 Task: Create a due date automation trigger when advanced on, on the monday after a card is due add dates starting in 1 working days at 11:00 AM.
Action: Mouse moved to (894, 255)
Screenshot: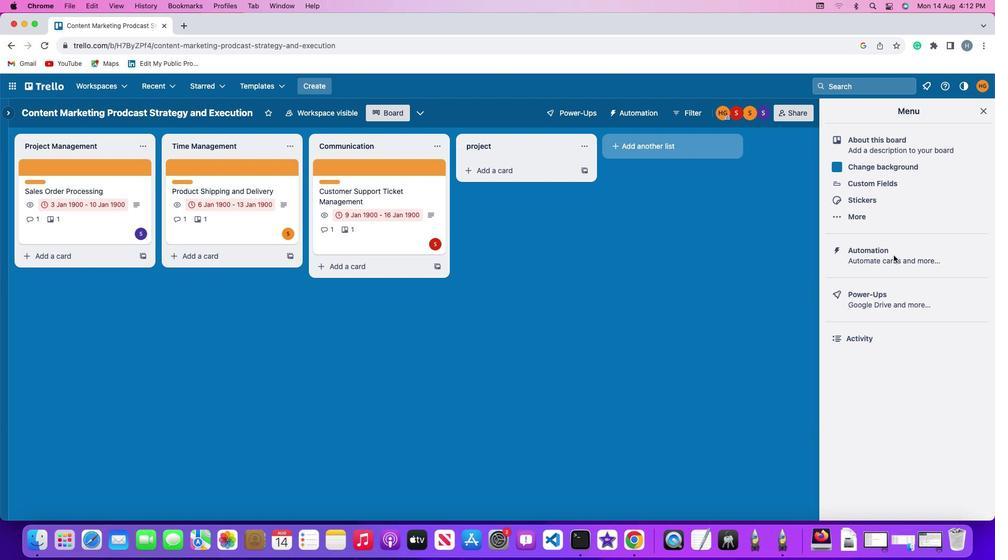
Action: Mouse pressed left at (894, 255)
Screenshot: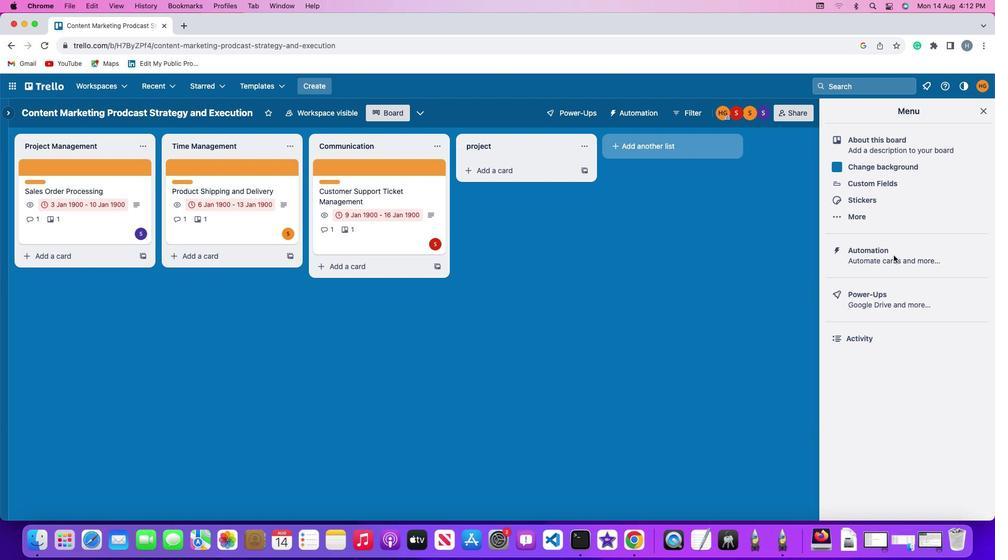 
Action: Mouse pressed left at (894, 255)
Screenshot: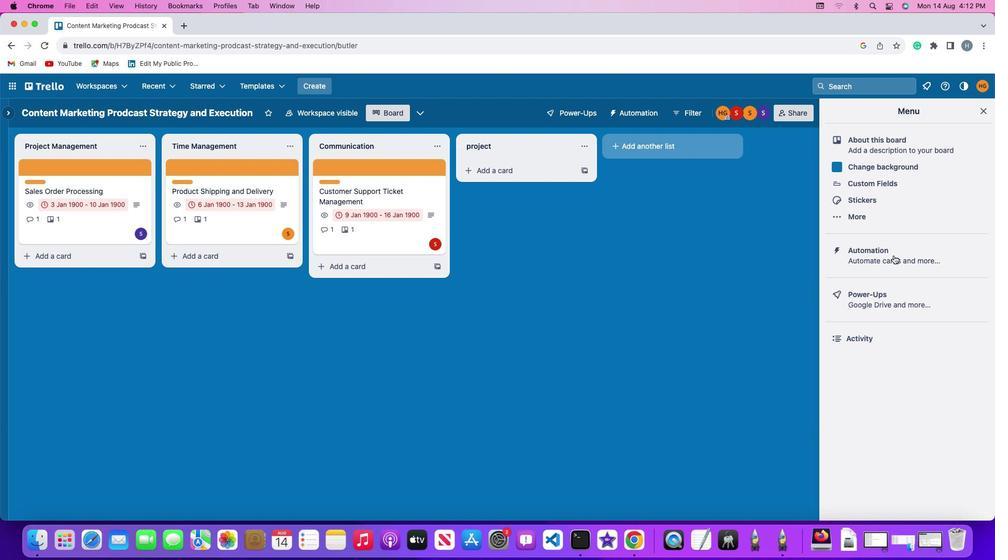 
Action: Mouse moved to (63, 247)
Screenshot: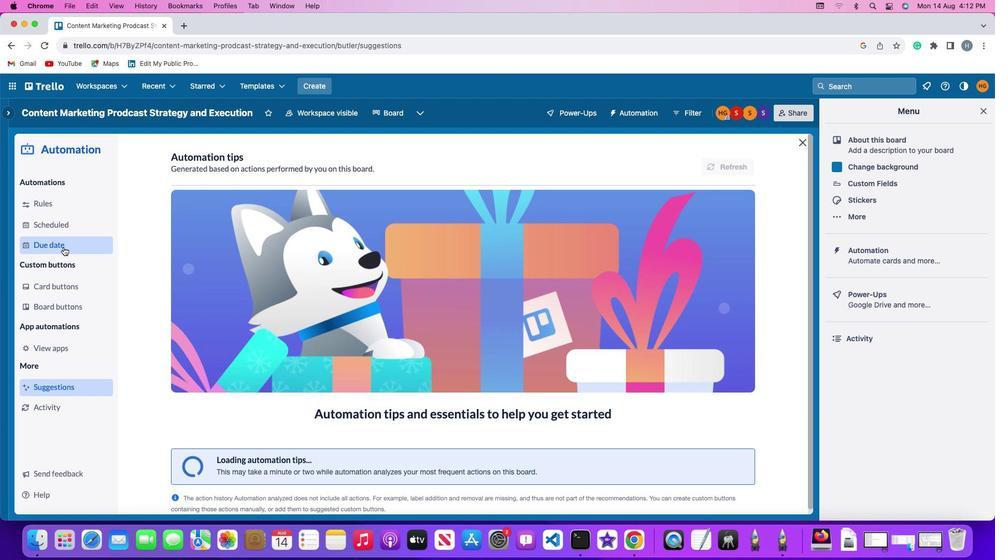 
Action: Mouse pressed left at (63, 247)
Screenshot: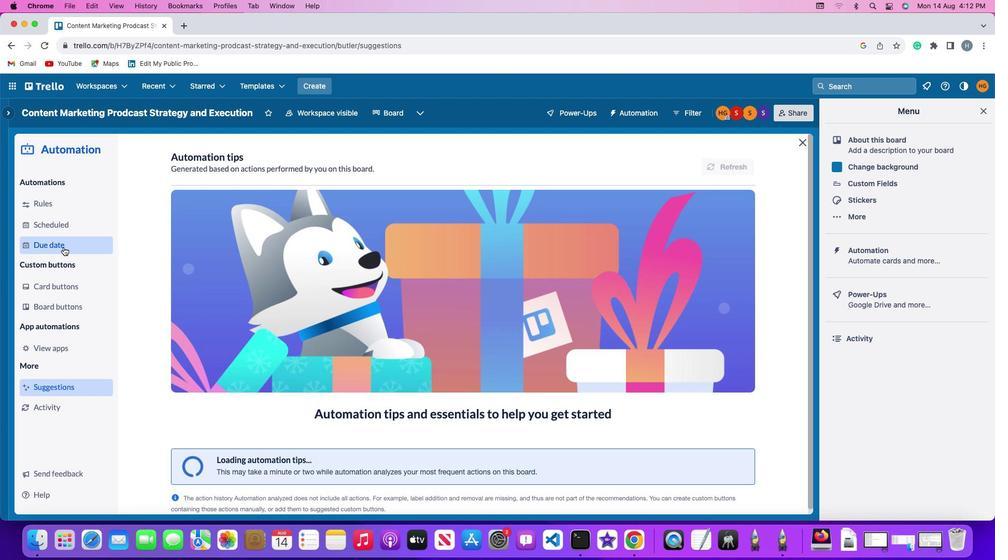 
Action: Mouse moved to (676, 159)
Screenshot: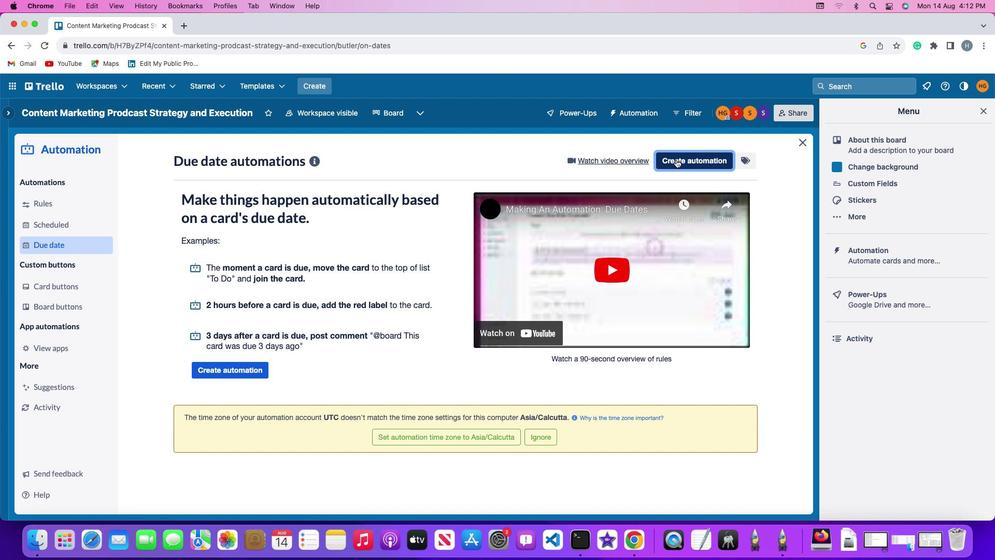 
Action: Mouse pressed left at (676, 159)
Screenshot: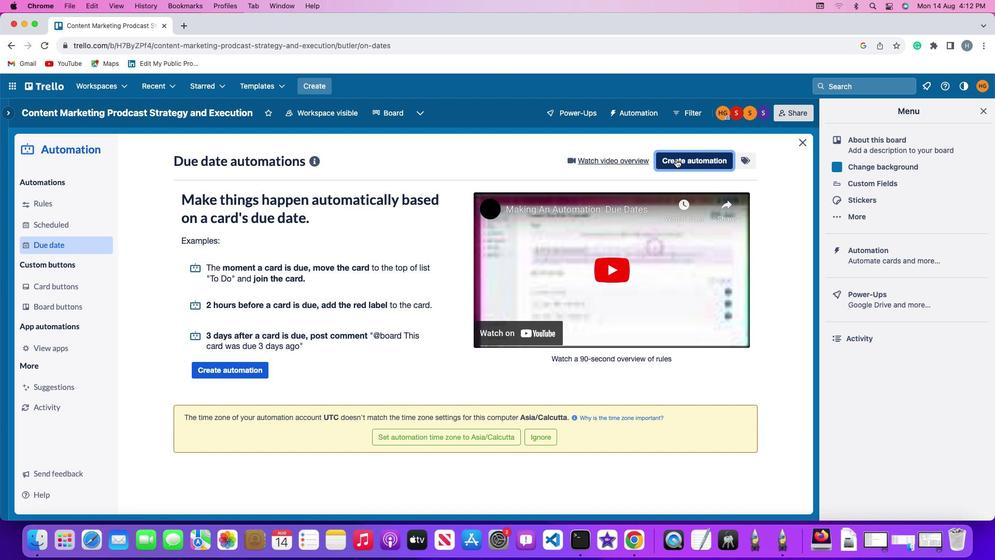
Action: Mouse moved to (376, 258)
Screenshot: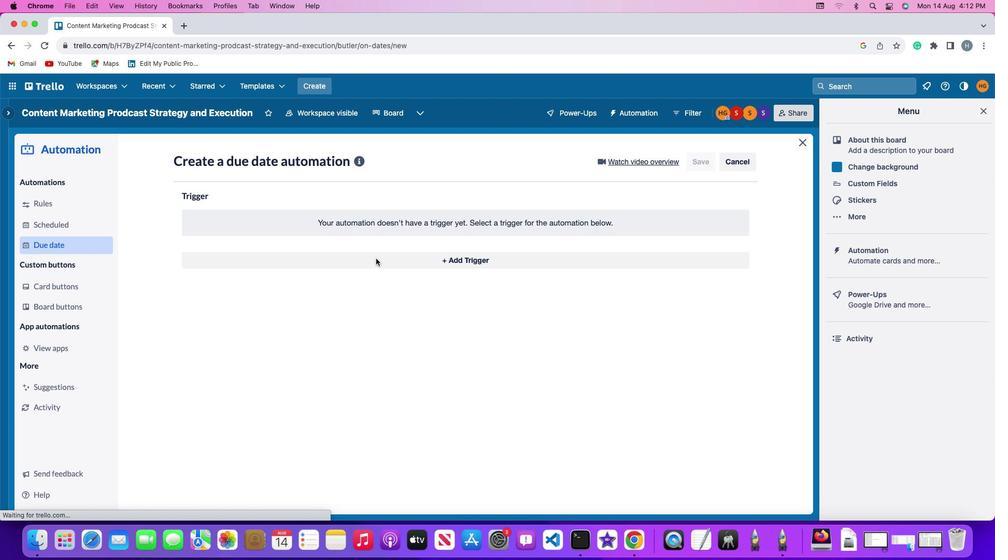 
Action: Mouse pressed left at (376, 258)
Screenshot: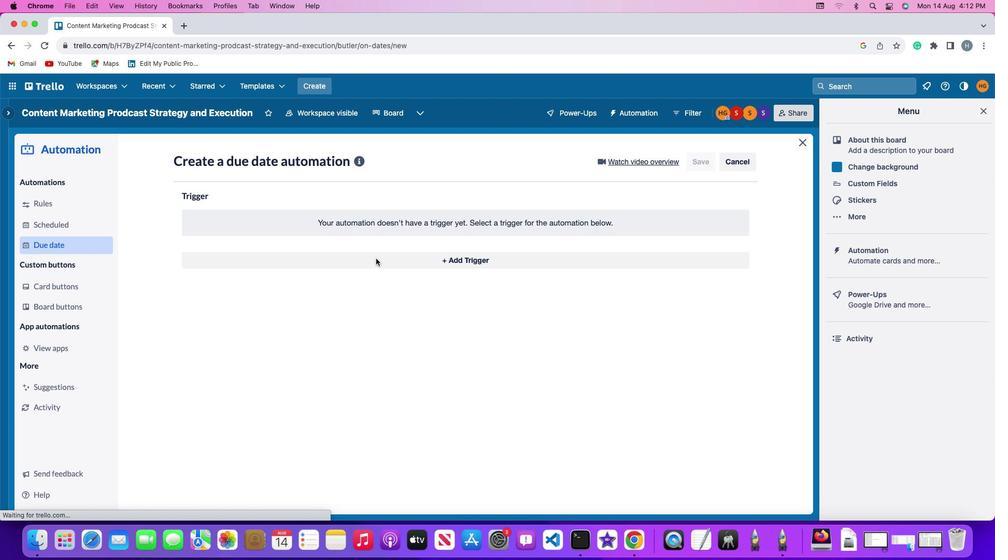 
Action: Mouse moved to (225, 445)
Screenshot: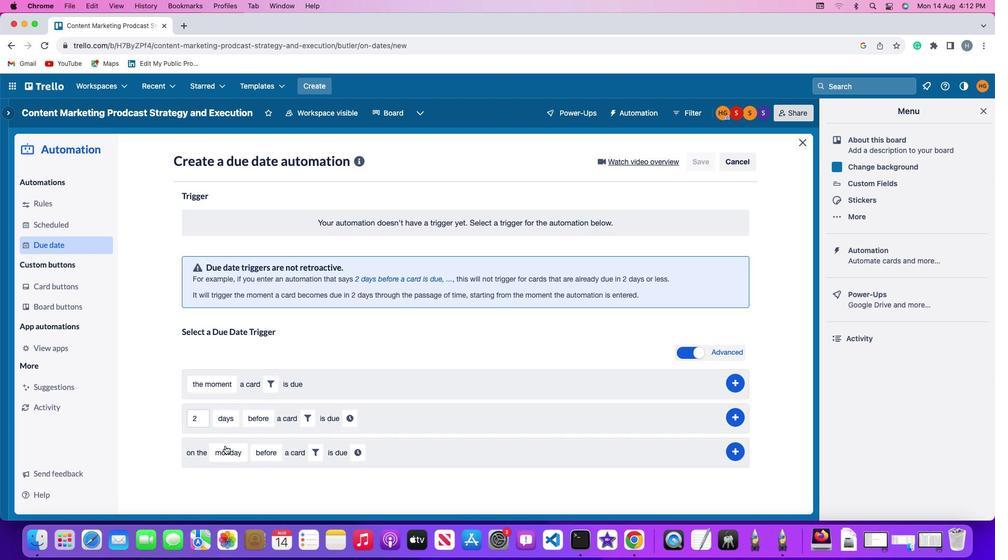 
Action: Mouse pressed left at (225, 445)
Screenshot: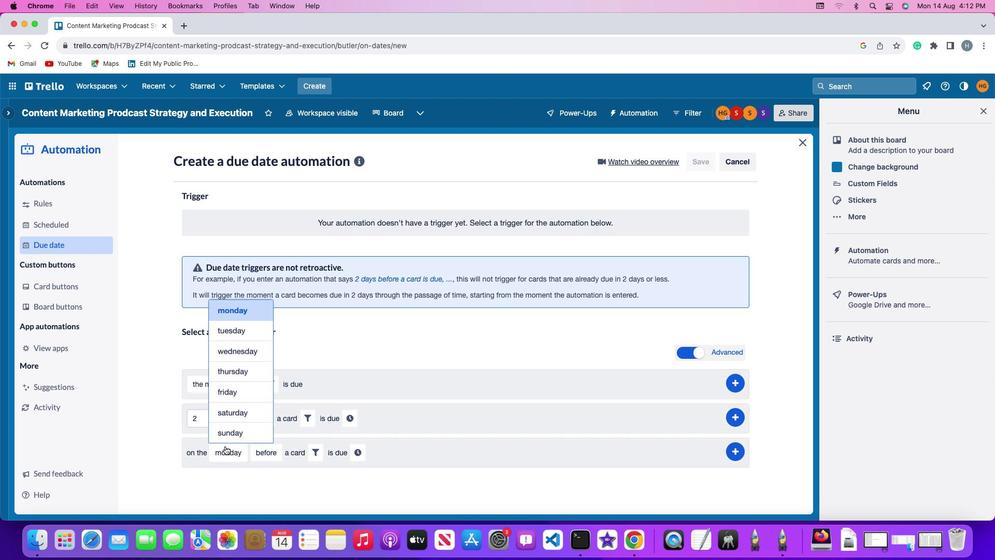
Action: Mouse moved to (247, 310)
Screenshot: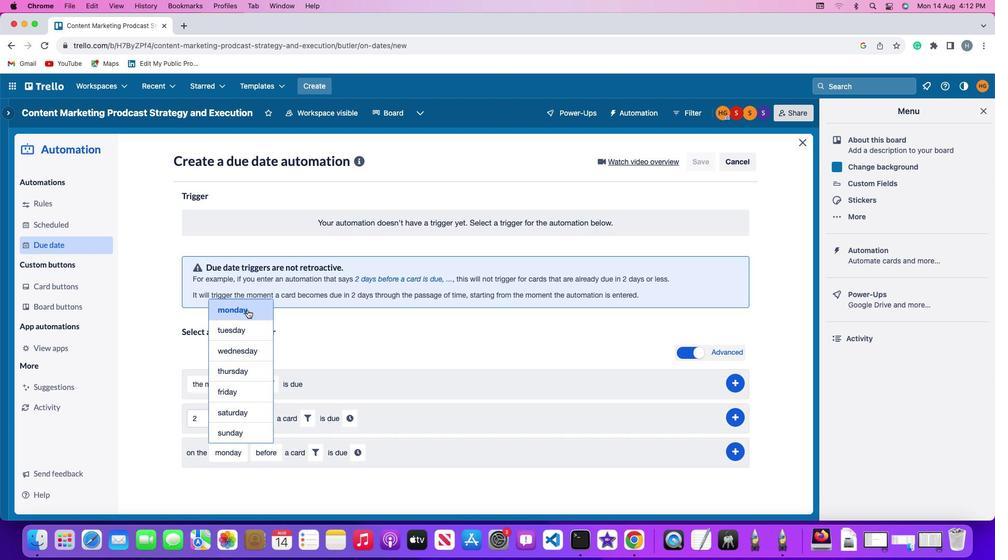 
Action: Mouse pressed left at (247, 310)
Screenshot: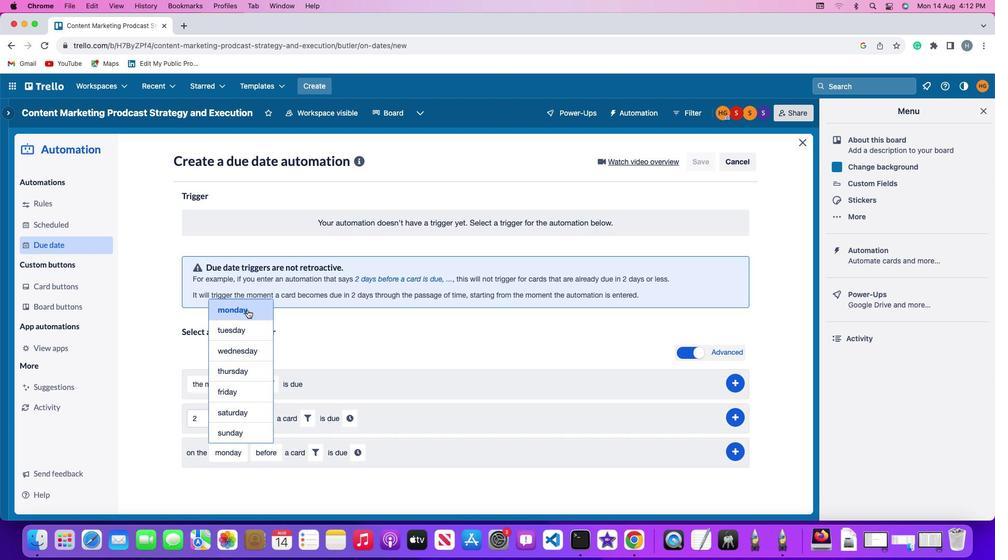 
Action: Mouse moved to (262, 445)
Screenshot: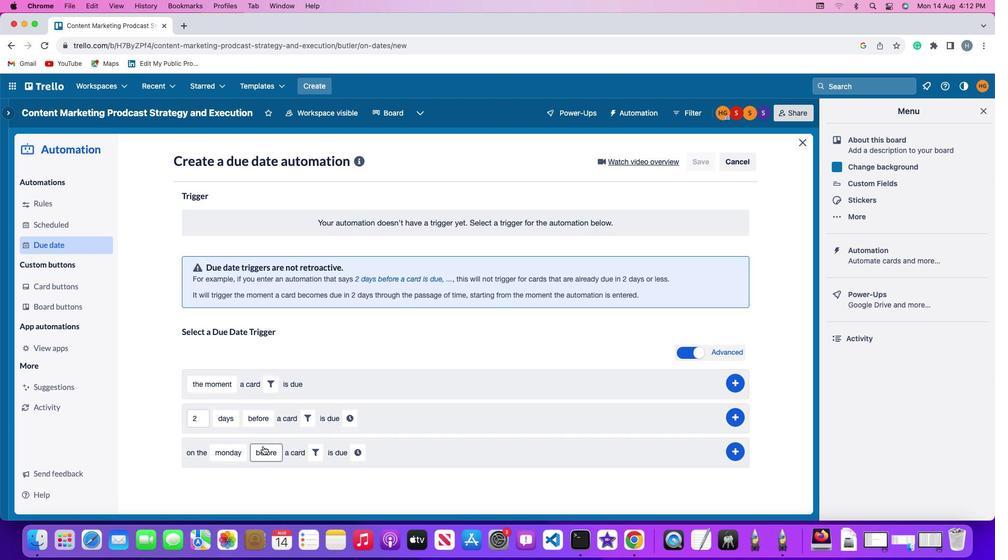 
Action: Mouse pressed left at (262, 445)
Screenshot: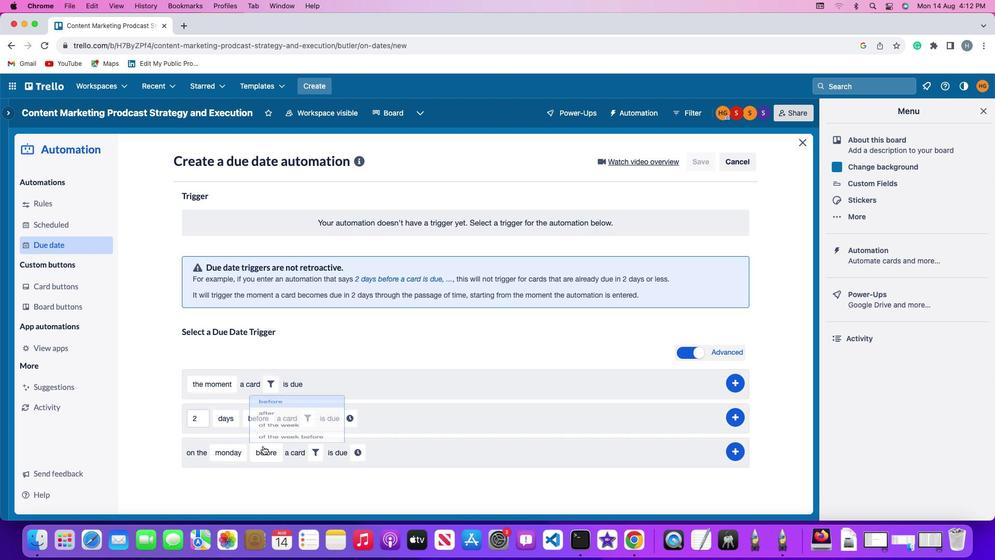 
Action: Mouse moved to (273, 389)
Screenshot: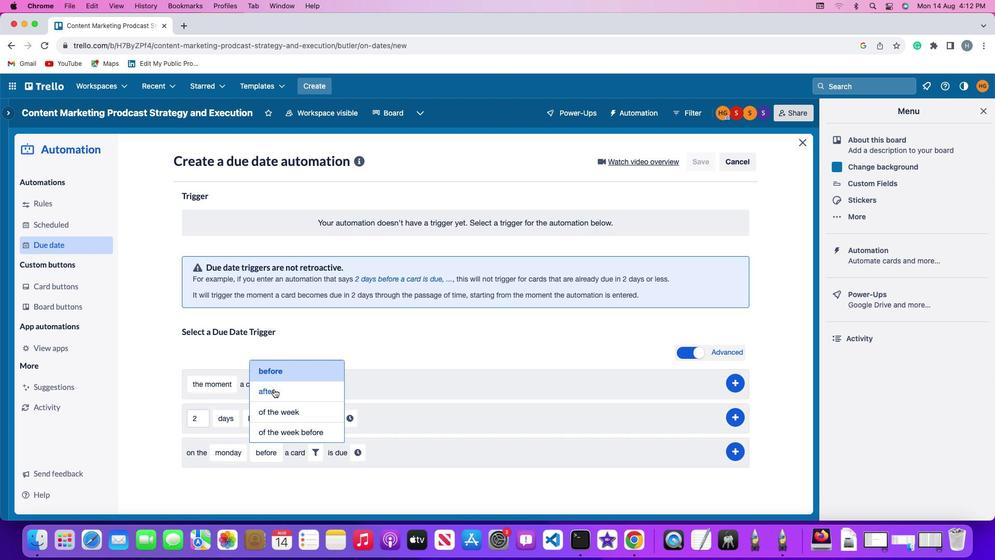 
Action: Mouse pressed left at (273, 389)
Screenshot: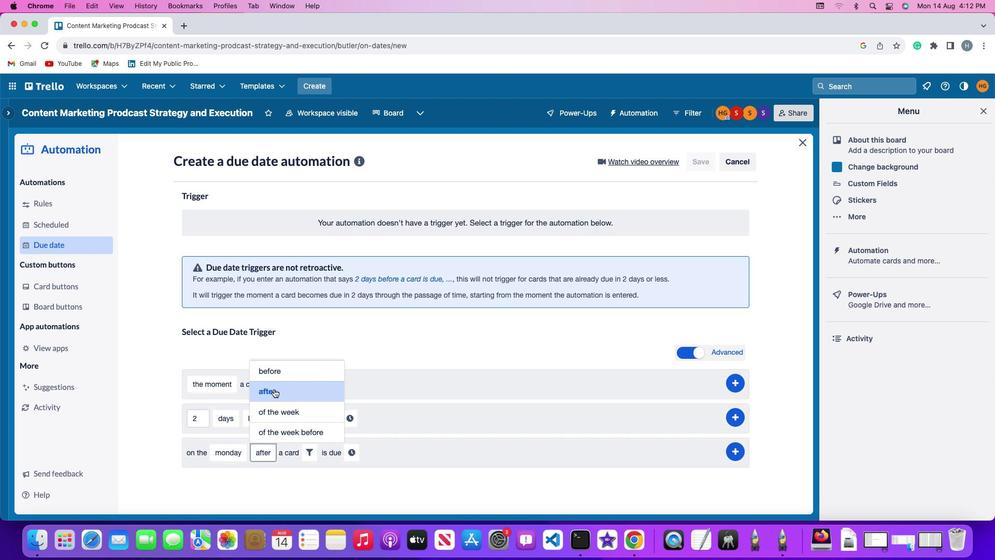 
Action: Mouse moved to (305, 445)
Screenshot: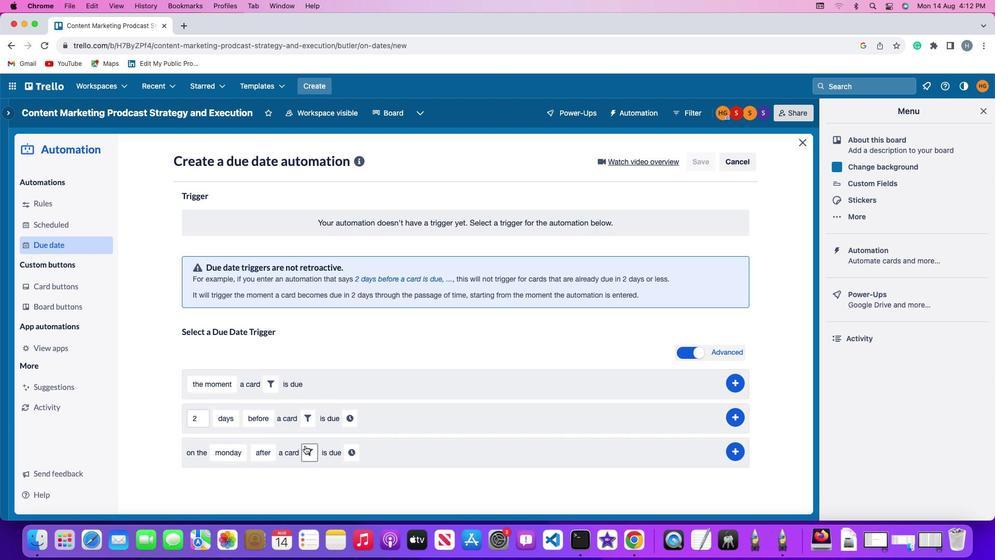 
Action: Mouse pressed left at (305, 445)
Screenshot: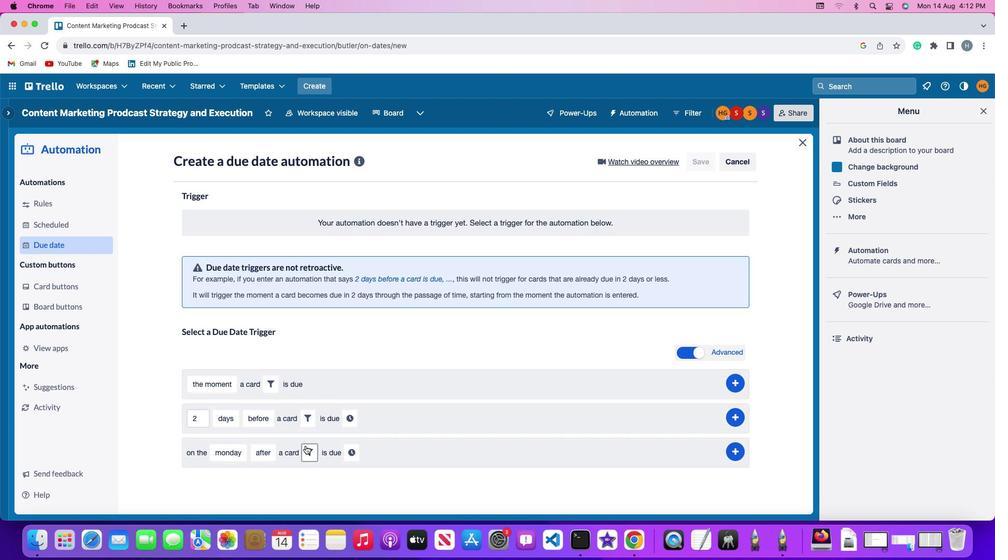 
Action: Mouse moved to (364, 484)
Screenshot: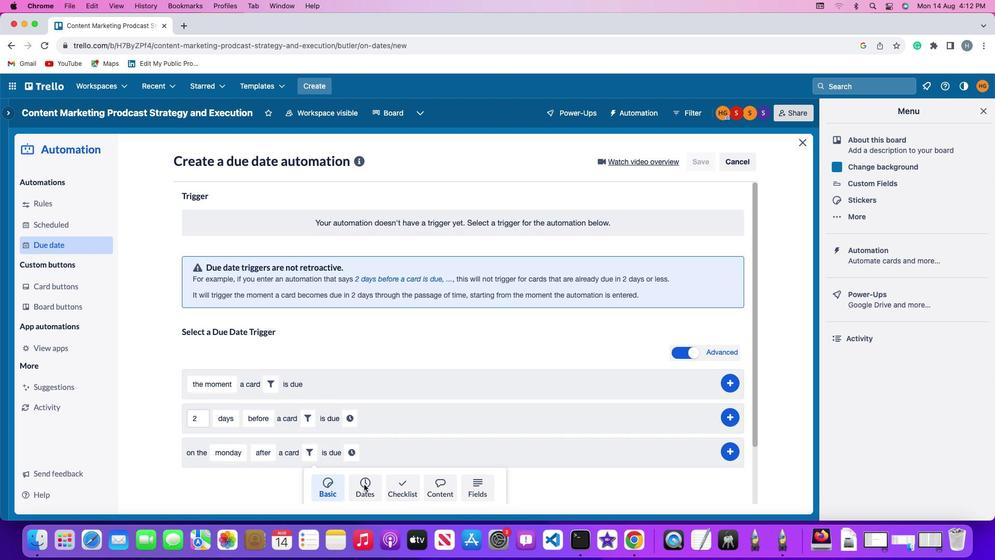 
Action: Mouse pressed left at (364, 484)
Screenshot: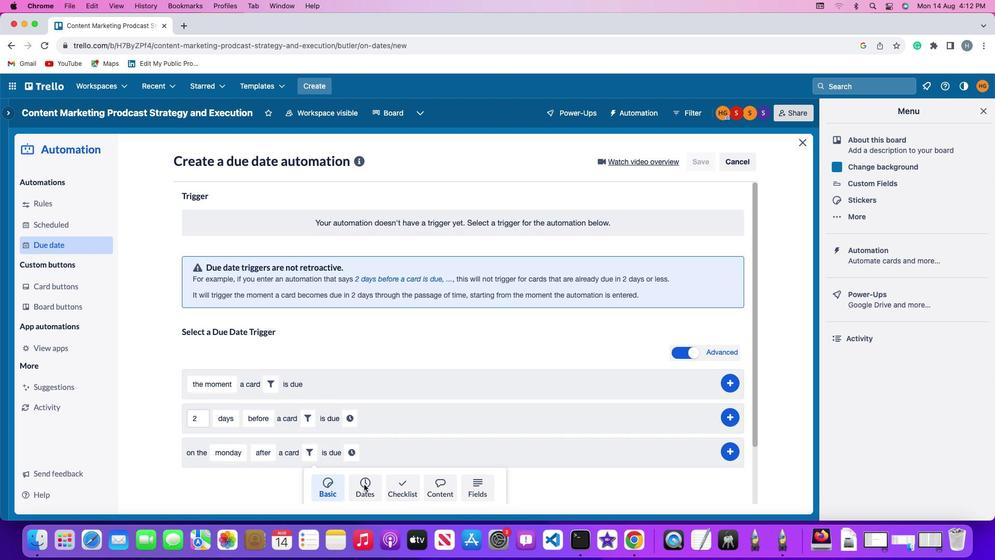 
Action: Mouse moved to (276, 486)
Screenshot: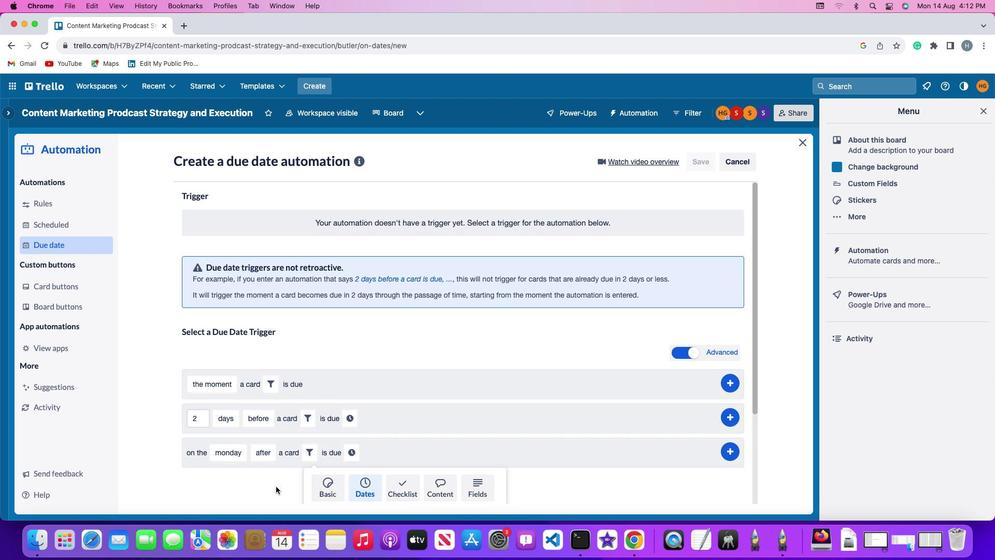 
Action: Mouse scrolled (276, 486) with delta (0, 0)
Screenshot: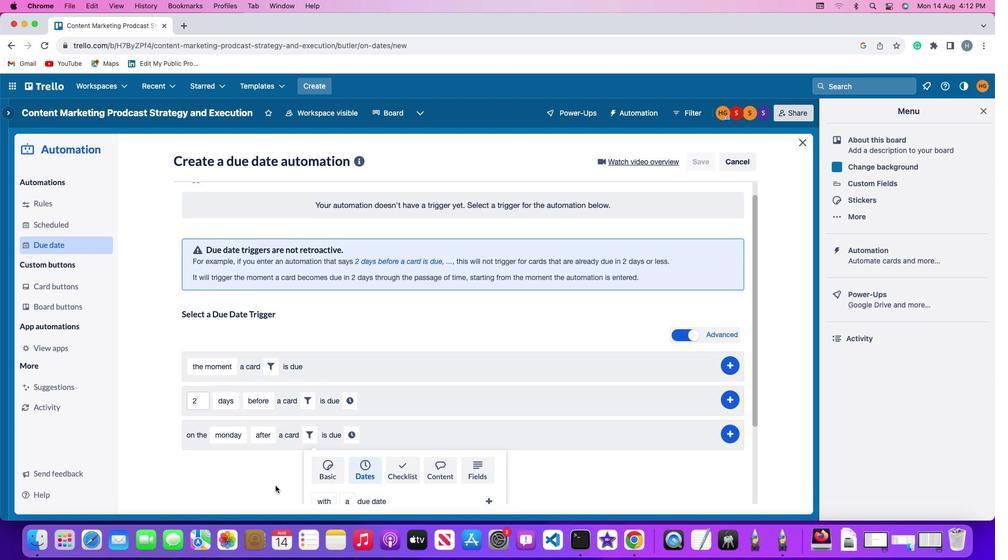
Action: Mouse scrolled (276, 486) with delta (0, 0)
Screenshot: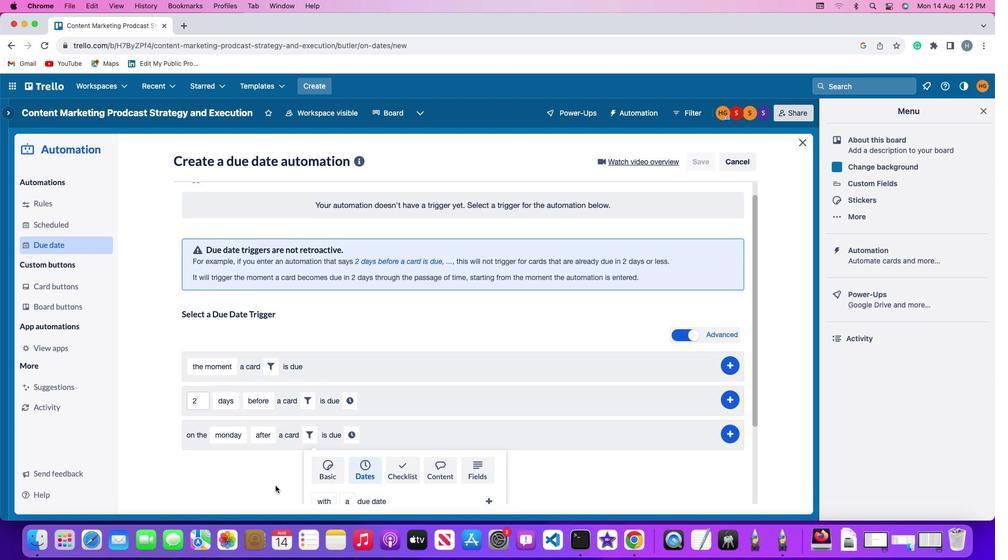 
Action: Mouse scrolled (276, 486) with delta (0, -2)
Screenshot: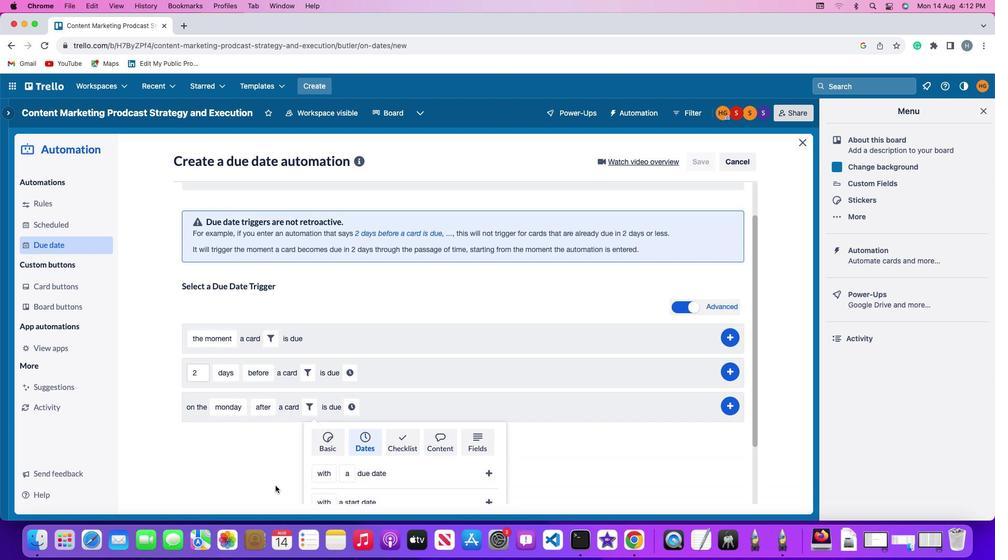 
Action: Mouse scrolled (276, 486) with delta (0, -2)
Screenshot: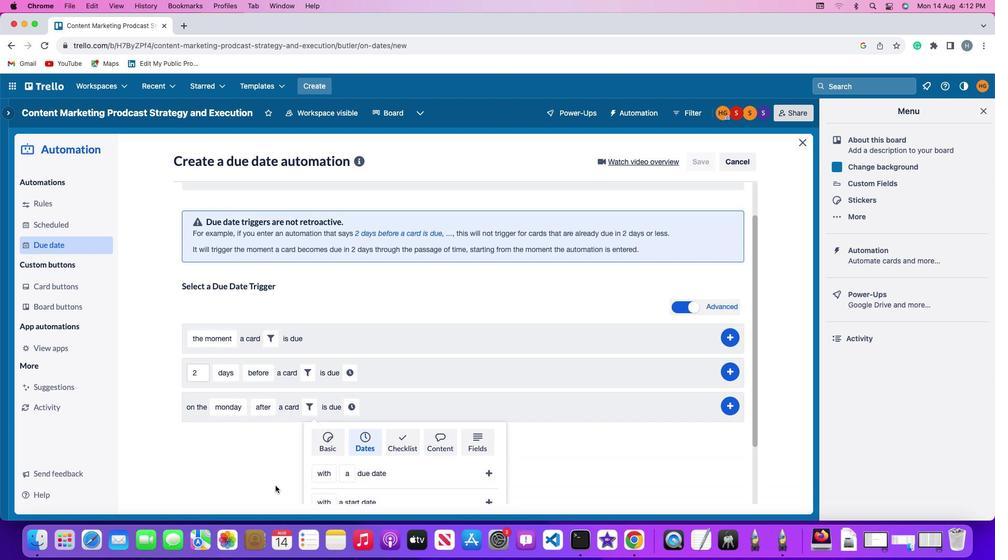 
Action: Mouse moved to (275, 485)
Screenshot: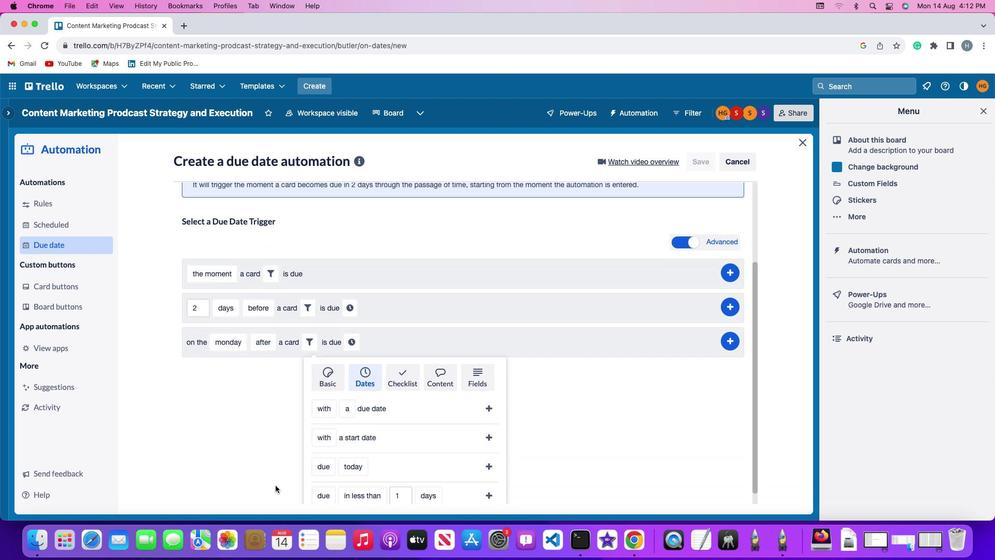 
Action: Mouse scrolled (275, 485) with delta (0, 0)
Screenshot: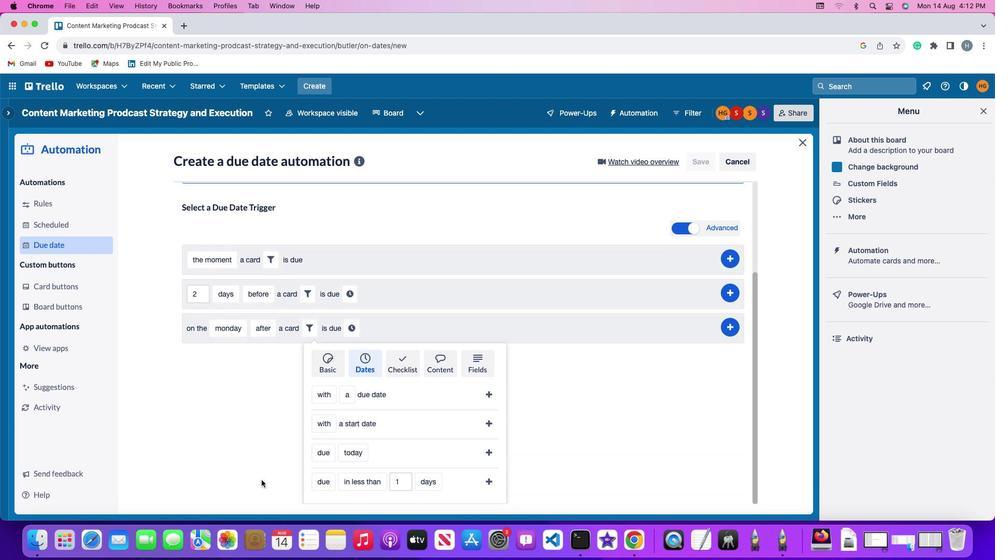 
Action: Mouse scrolled (275, 485) with delta (0, 0)
Screenshot: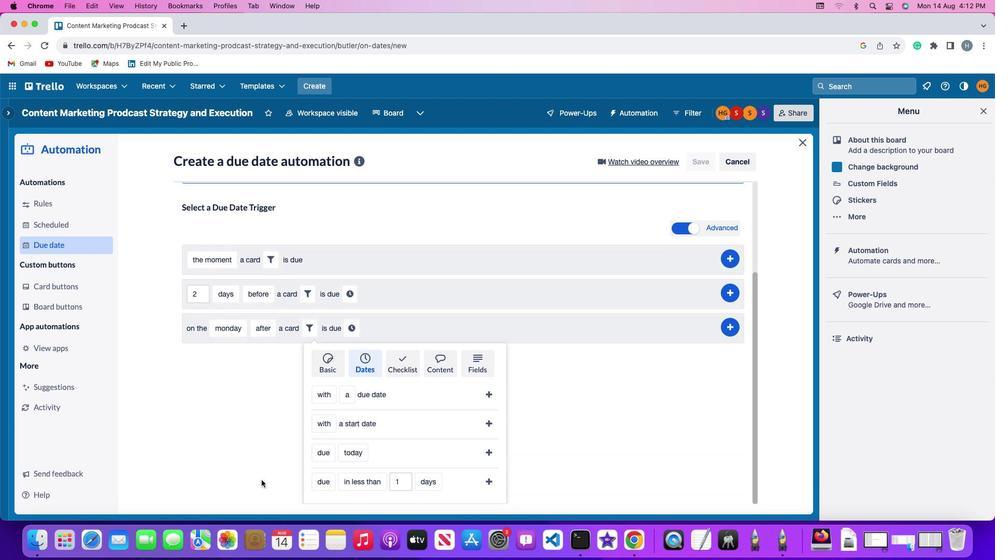 
Action: Mouse scrolled (275, 485) with delta (0, -2)
Screenshot: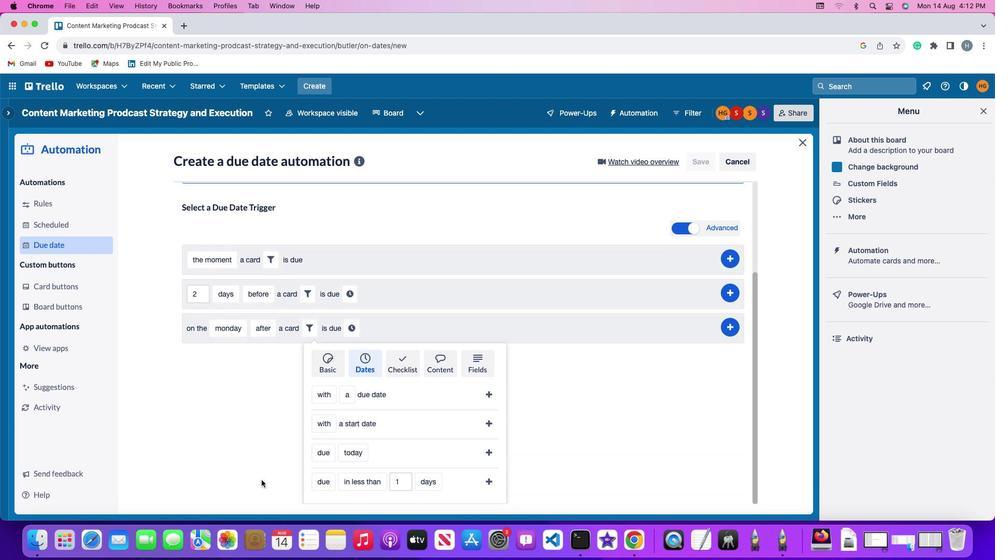 
Action: Mouse scrolled (275, 485) with delta (0, -2)
Screenshot: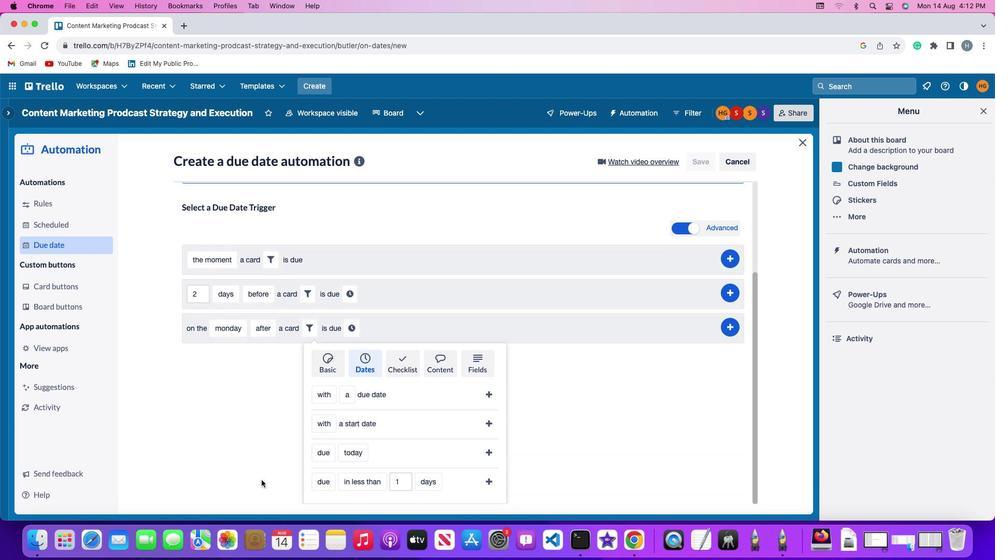 
Action: Mouse scrolled (275, 485) with delta (0, -3)
Screenshot: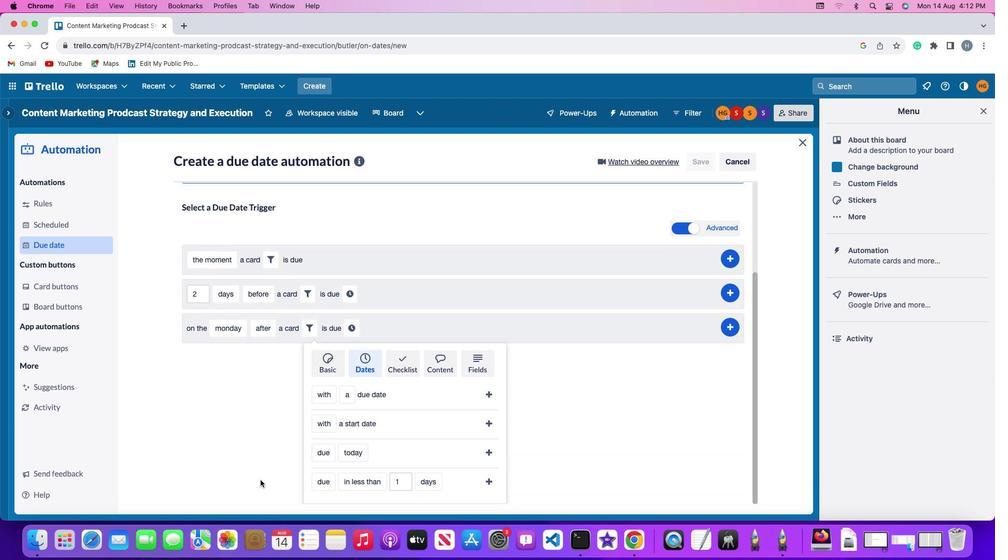 
Action: Mouse moved to (274, 485)
Screenshot: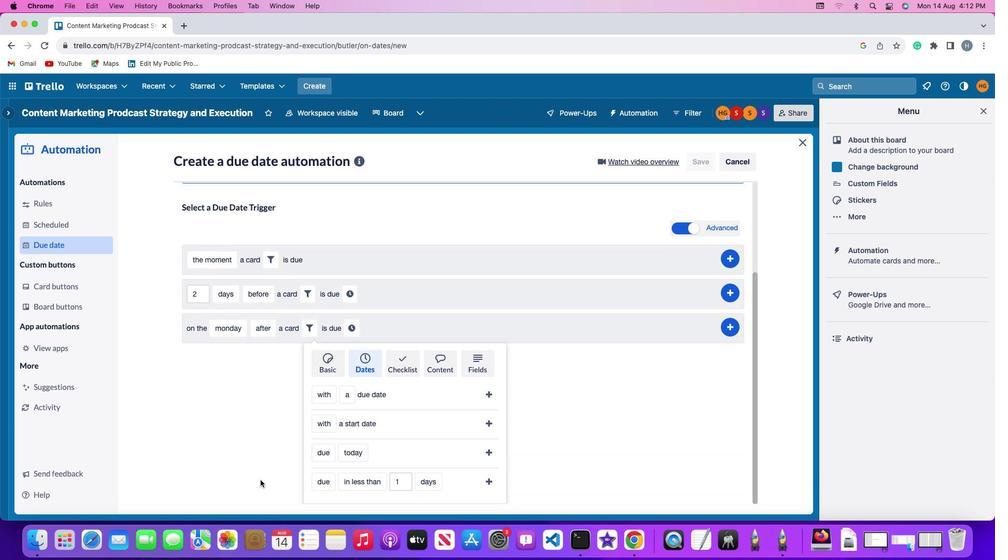 
Action: Mouse scrolled (274, 485) with delta (0, -3)
Screenshot: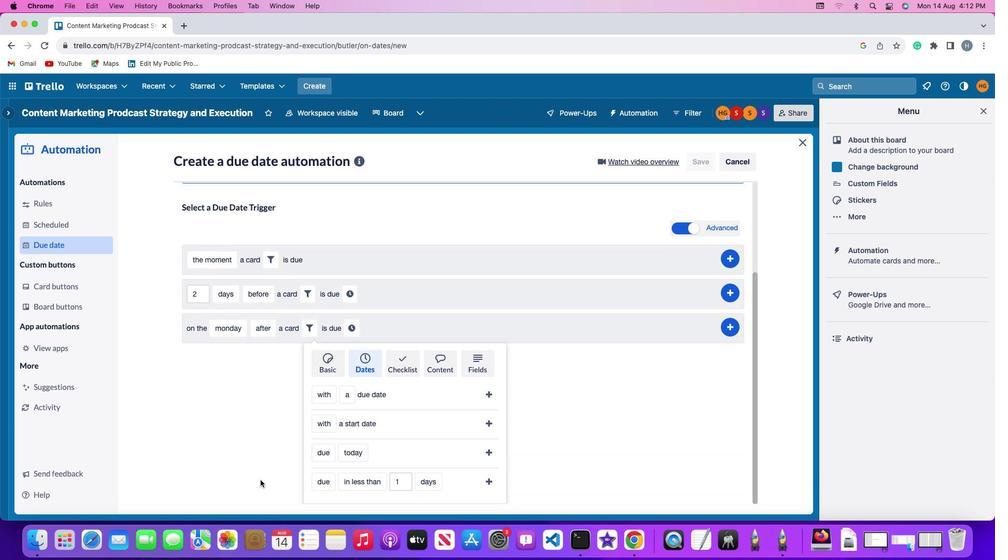 
Action: Mouse moved to (304, 485)
Screenshot: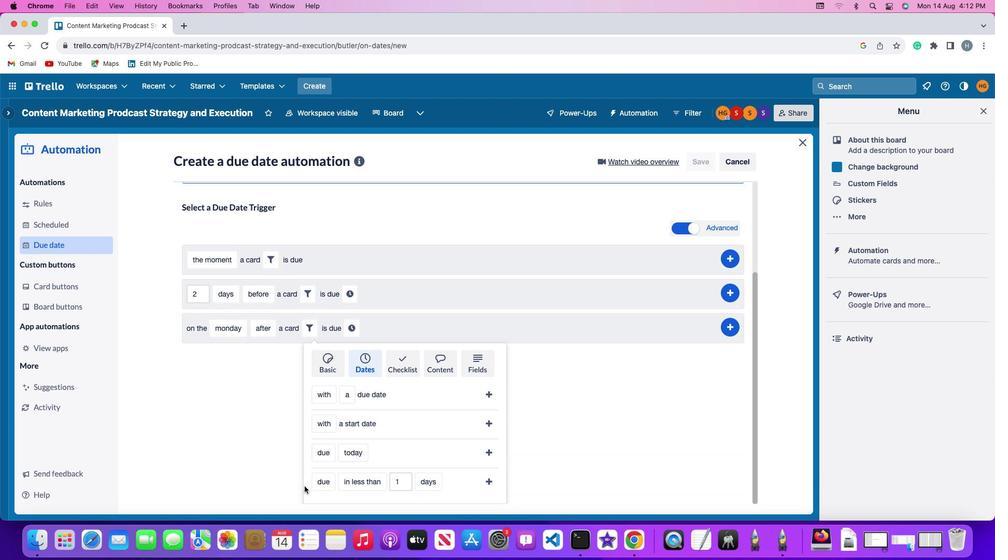 
Action: Mouse pressed left at (304, 485)
Screenshot: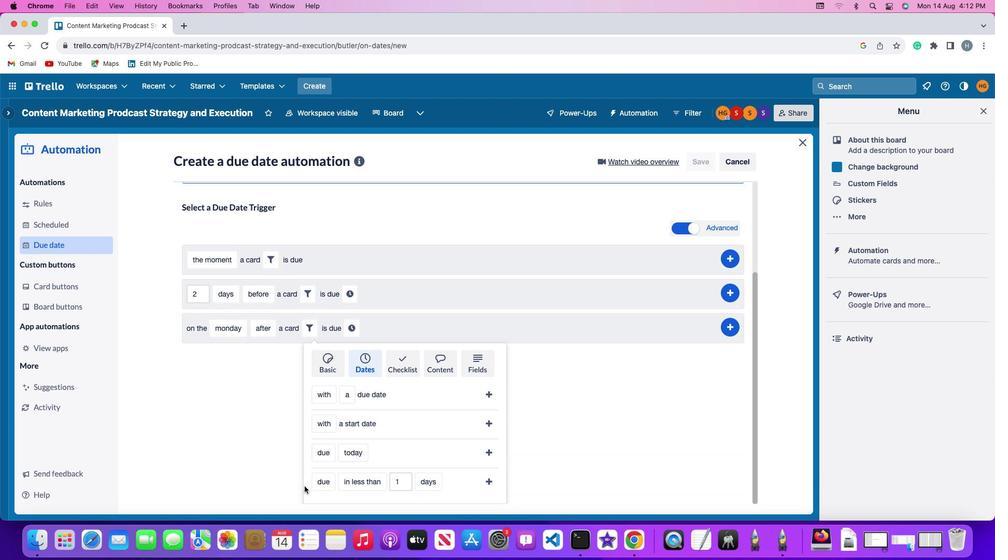 
Action: Mouse moved to (314, 481)
Screenshot: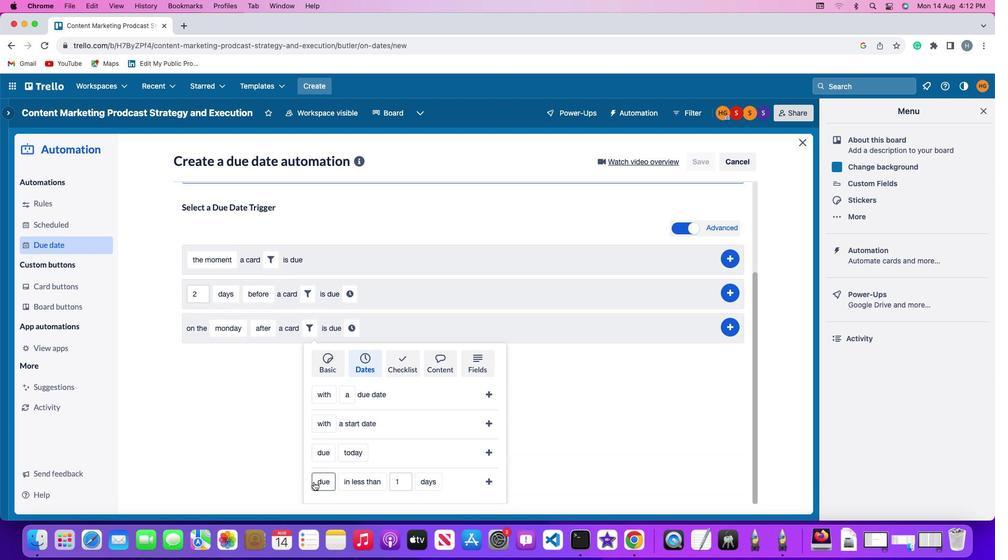 
Action: Mouse pressed left at (314, 481)
Screenshot: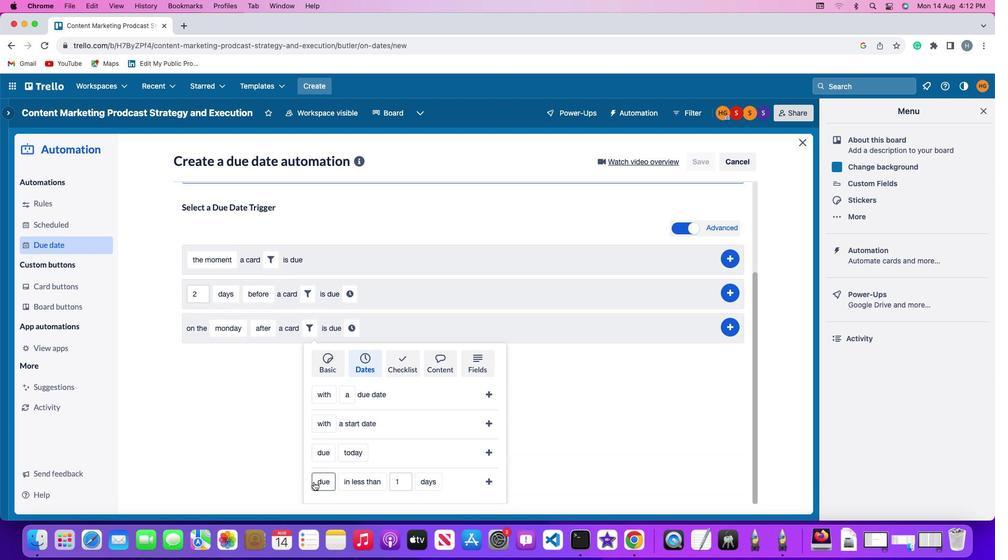 
Action: Mouse moved to (320, 467)
Screenshot: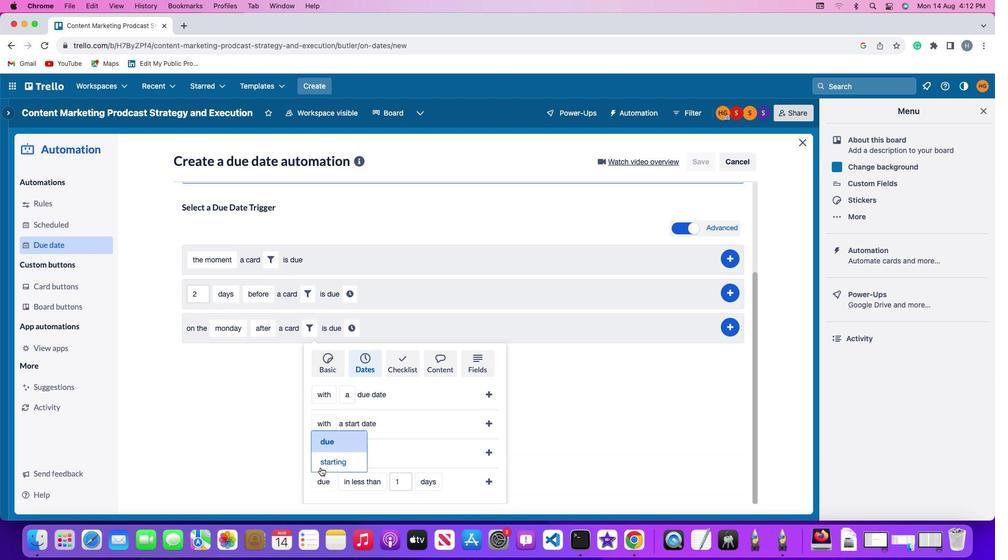 
Action: Mouse pressed left at (320, 467)
Screenshot: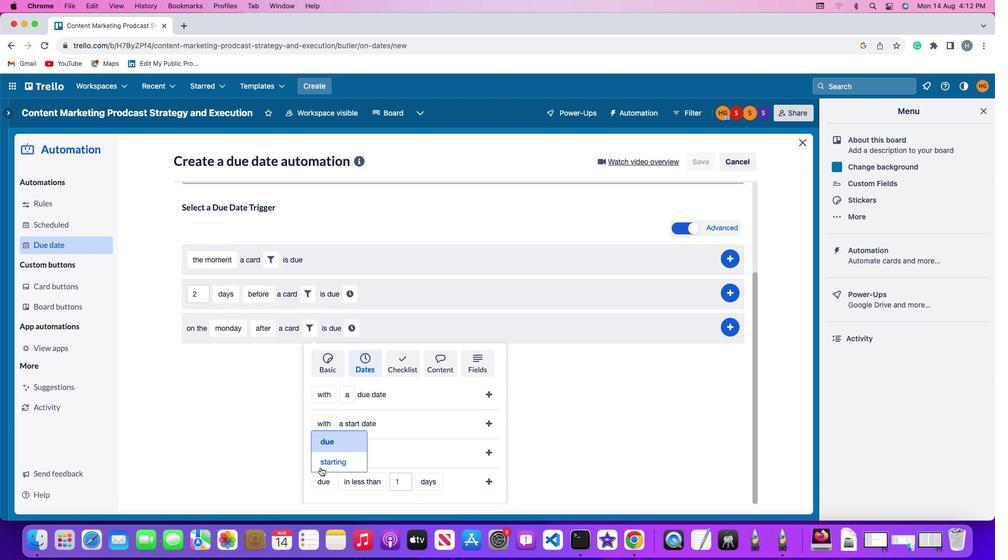 
Action: Mouse moved to (369, 476)
Screenshot: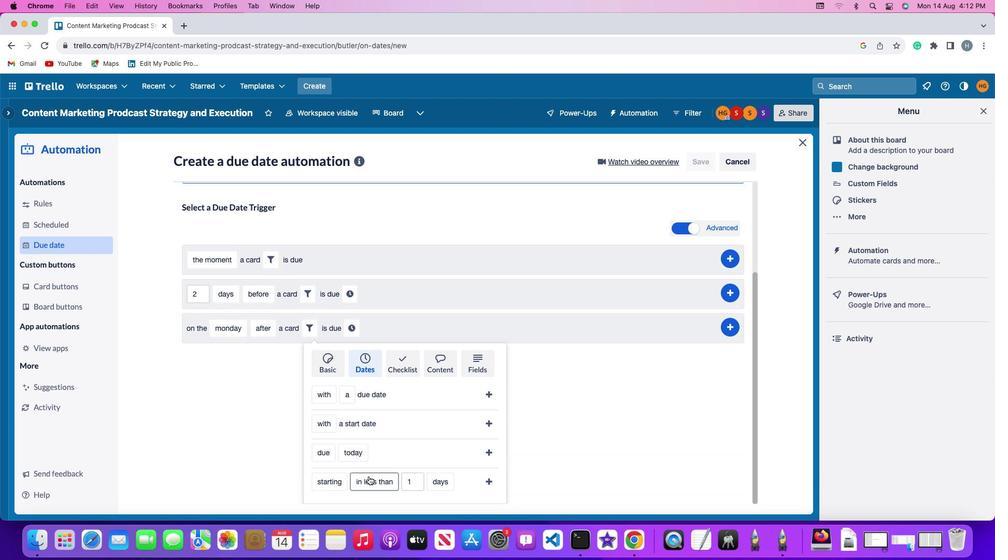 
Action: Mouse pressed left at (369, 476)
Screenshot: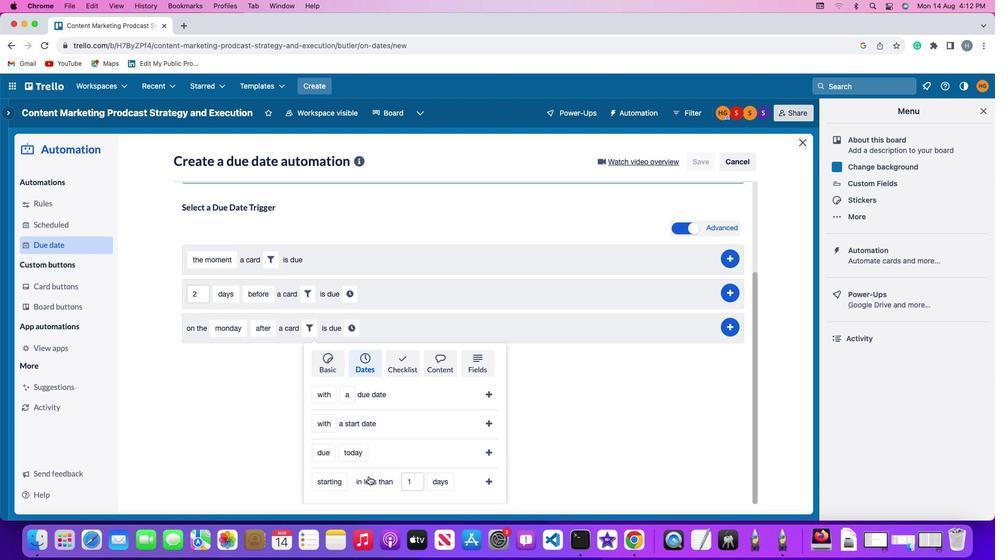 
Action: Mouse moved to (361, 444)
Screenshot: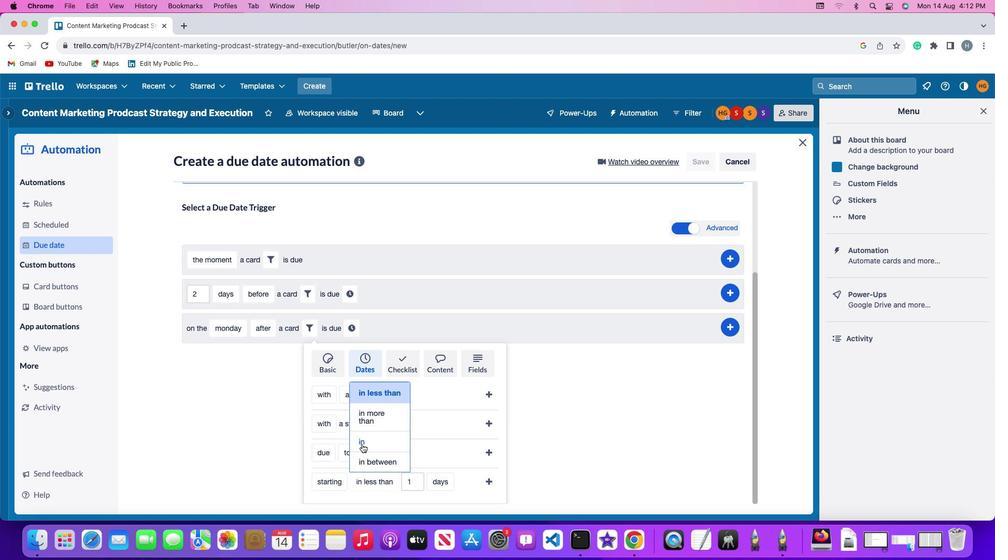
Action: Mouse pressed left at (361, 444)
Screenshot: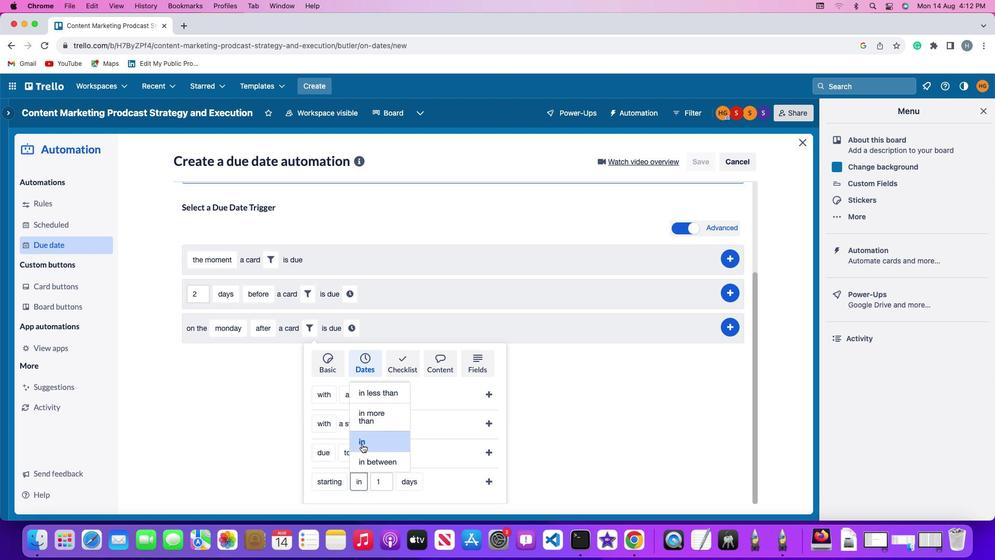 
Action: Mouse moved to (383, 482)
Screenshot: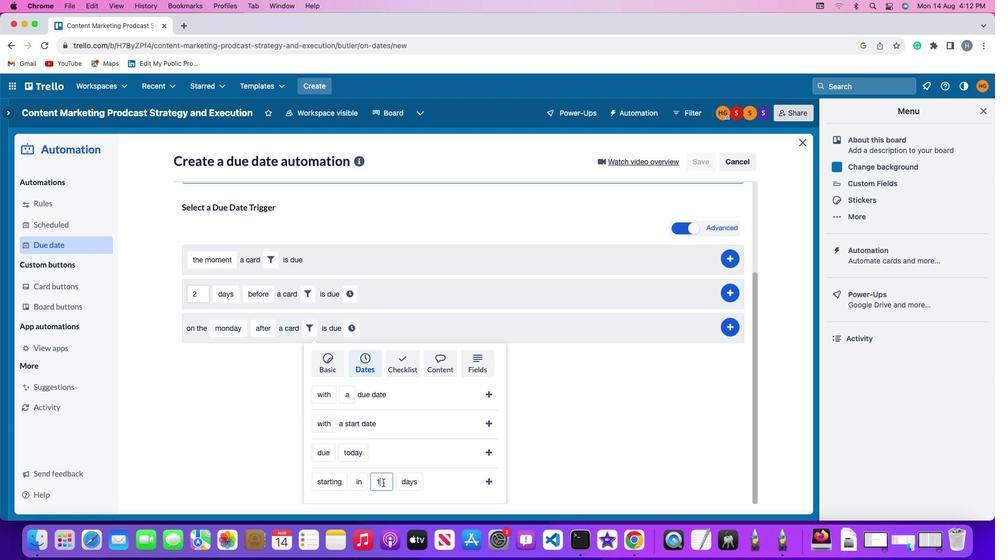 
Action: Mouse pressed left at (383, 482)
Screenshot: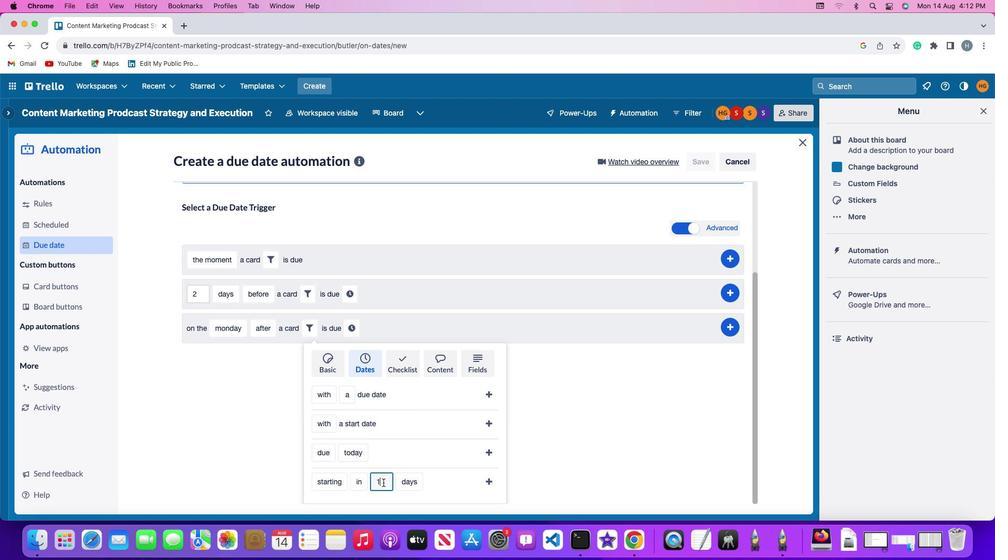 
Action: Mouse moved to (383, 482)
Screenshot: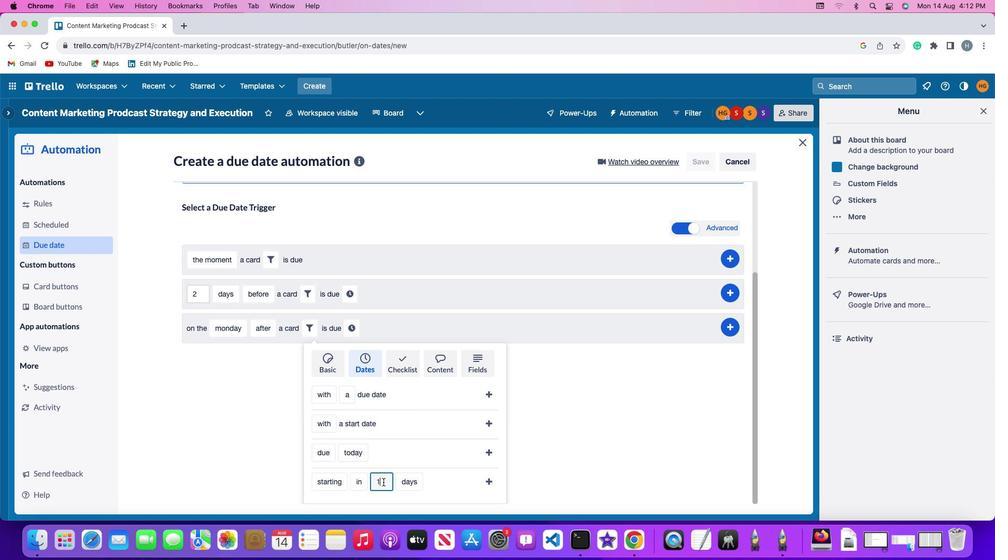 
Action: Key pressed Key.backspace
Screenshot: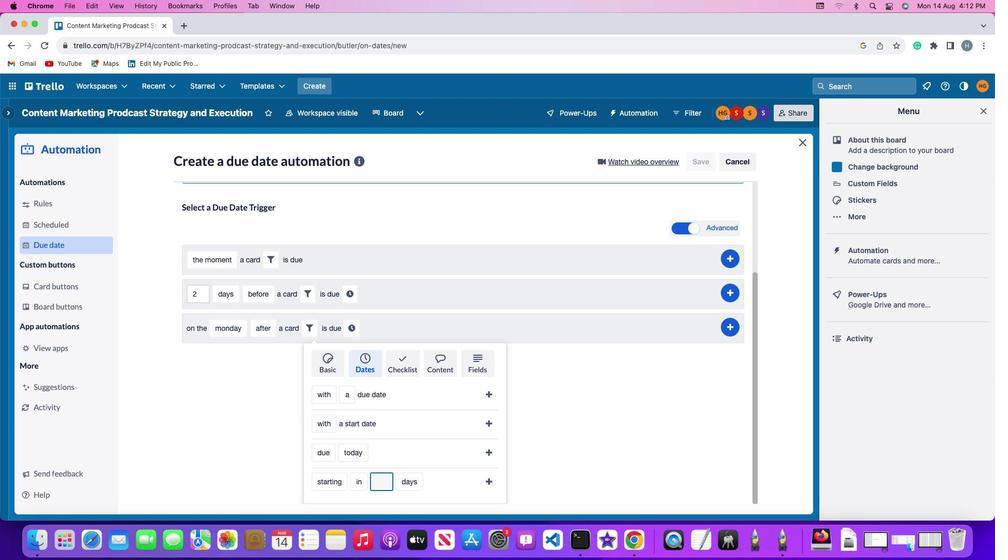 
Action: Mouse moved to (383, 481)
Screenshot: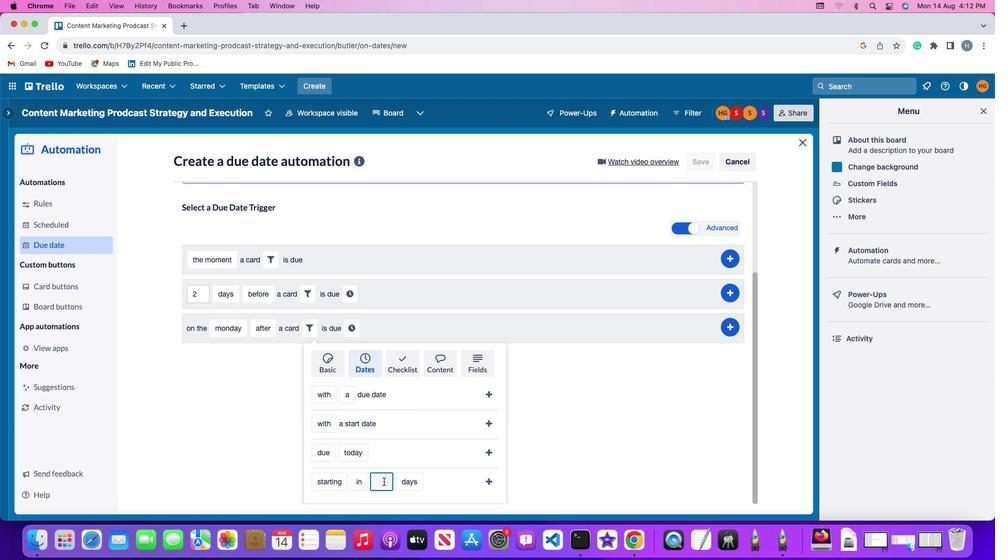 
Action: Key pressed '1'
Screenshot: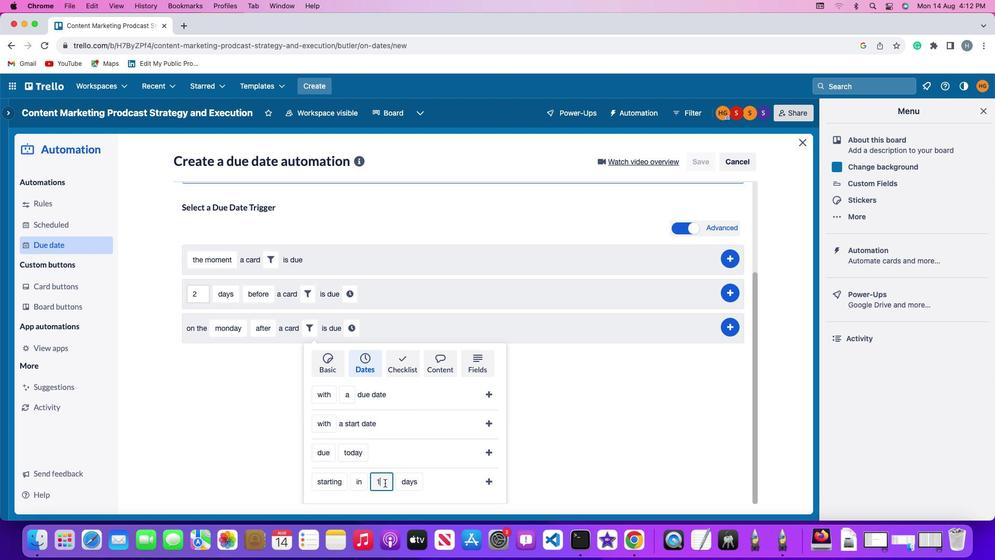 
Action: Mouse moved to (404, 485)
Screenshot: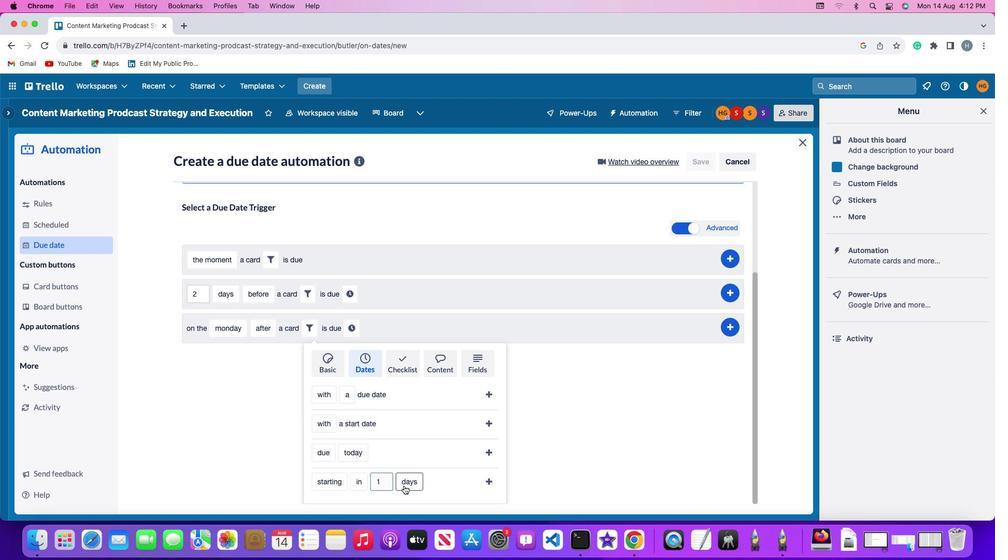 
Action: Mouse pressed left at (404, 485)
Screenshot: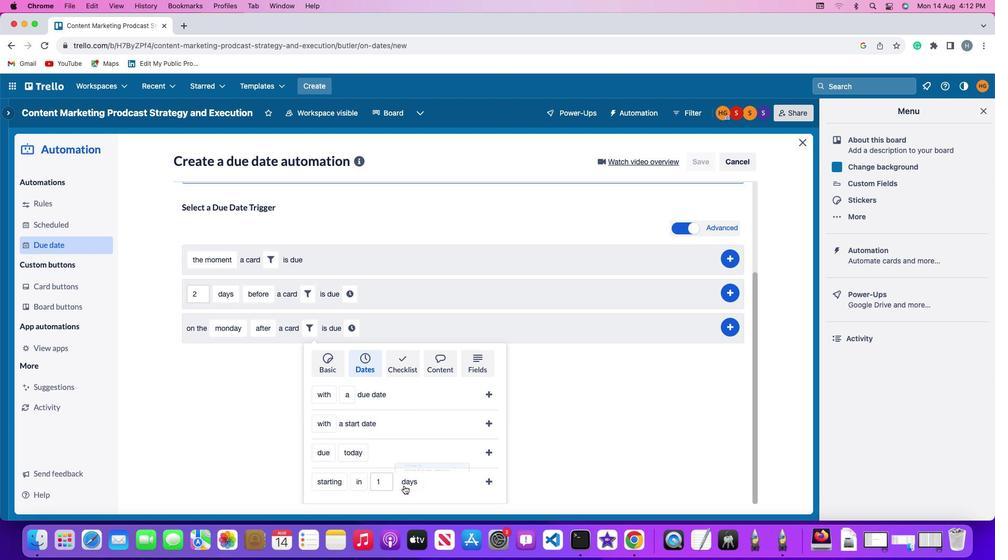 
Action: Mouse moved to (407, 464)
Screenshot: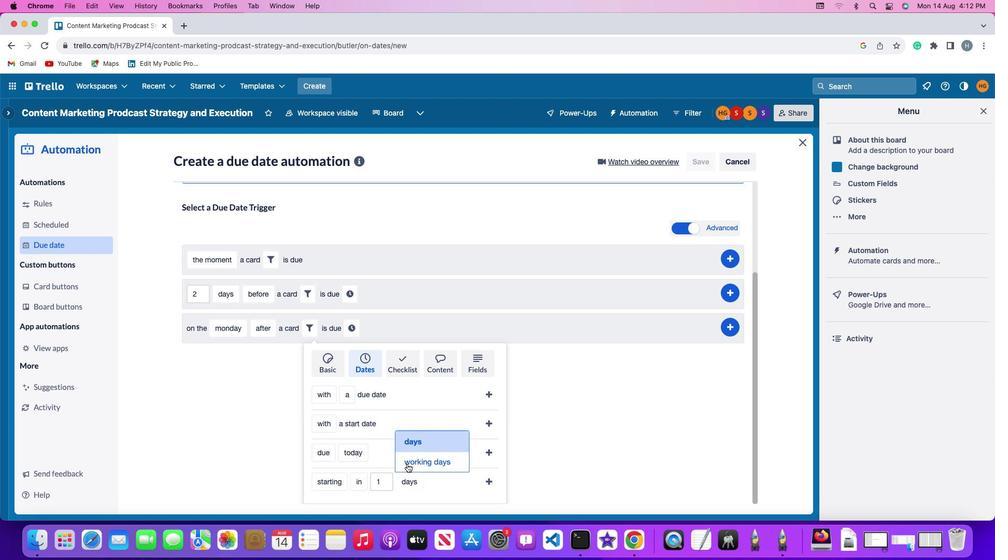 
Action: Mouse pressed left at (407, 464)
Screenshot: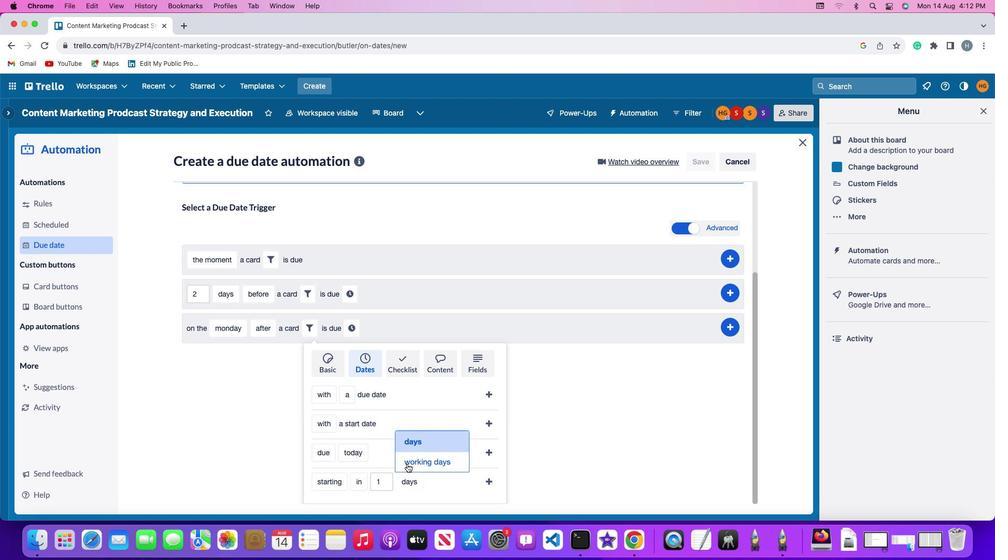 
Action: Mouse moved to (491, 478)
Screenshot: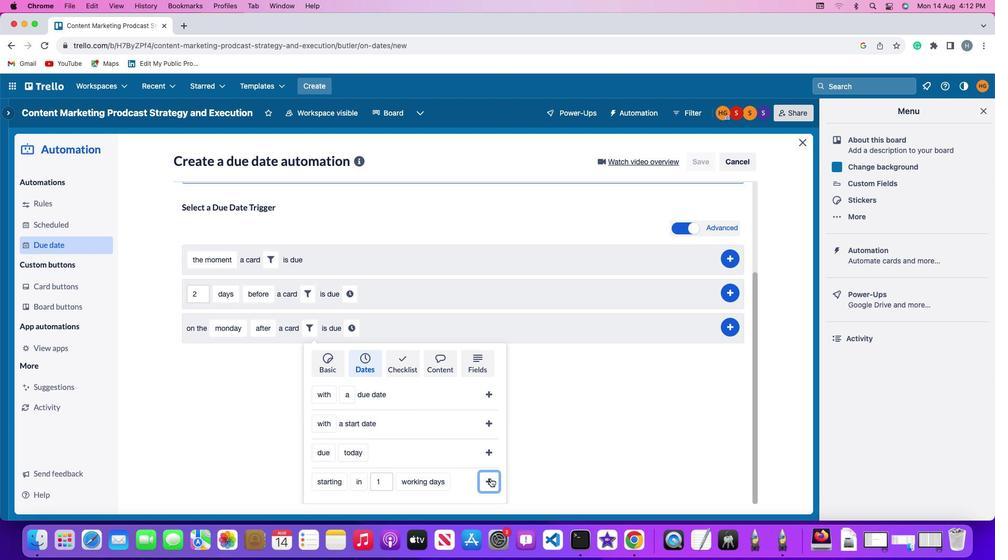 
Action: Mouse pressed left at (491, 478)
Screenshot: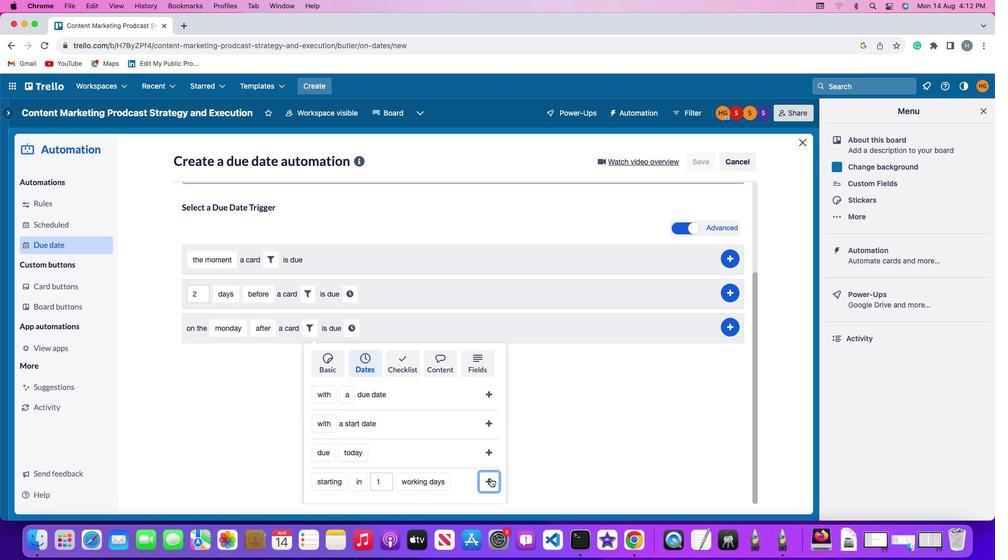 
Action: Mouse moved to (464, 450)
Screenshot: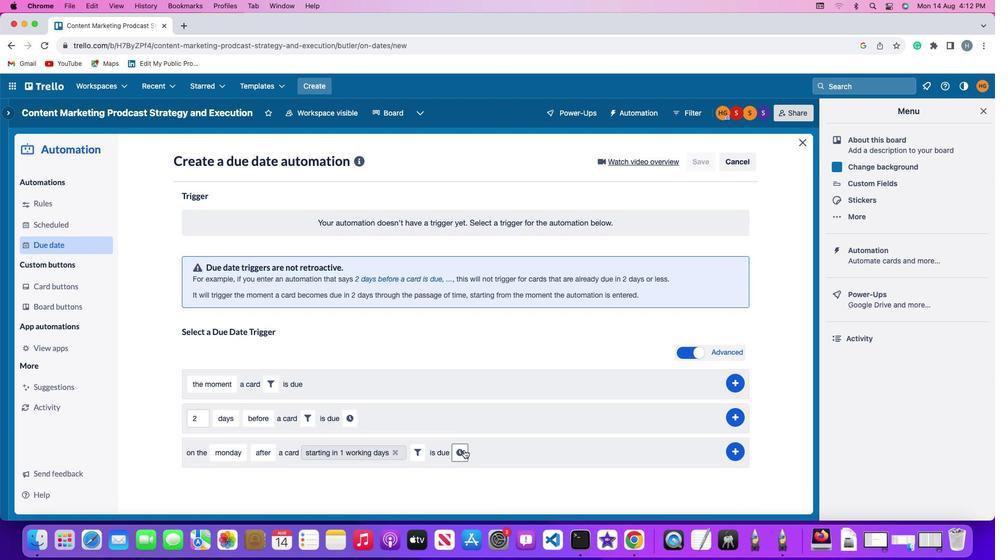 
Action: Mouse pressed left at (464, 450)
Screenshot: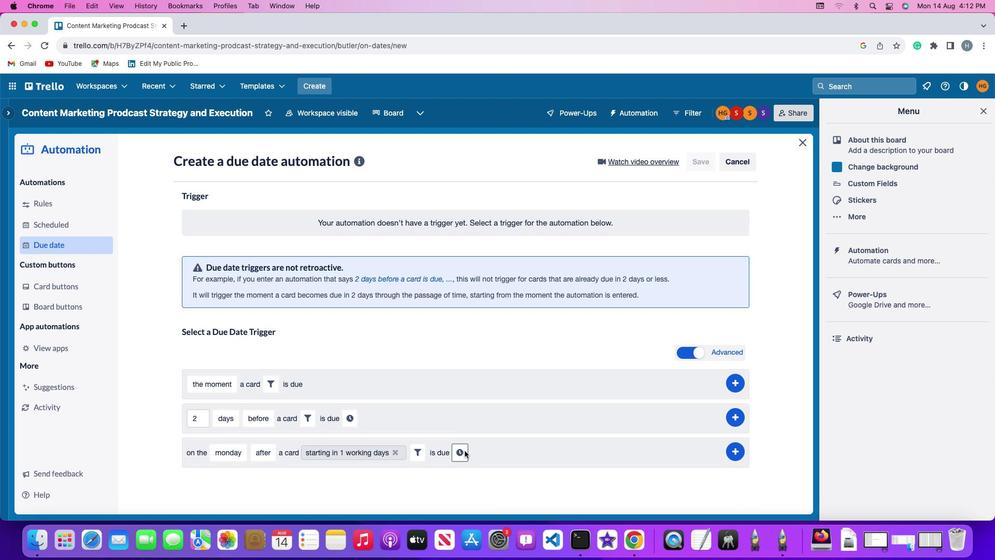 
Action: Mouse moved to (478, 453)
Screenshot: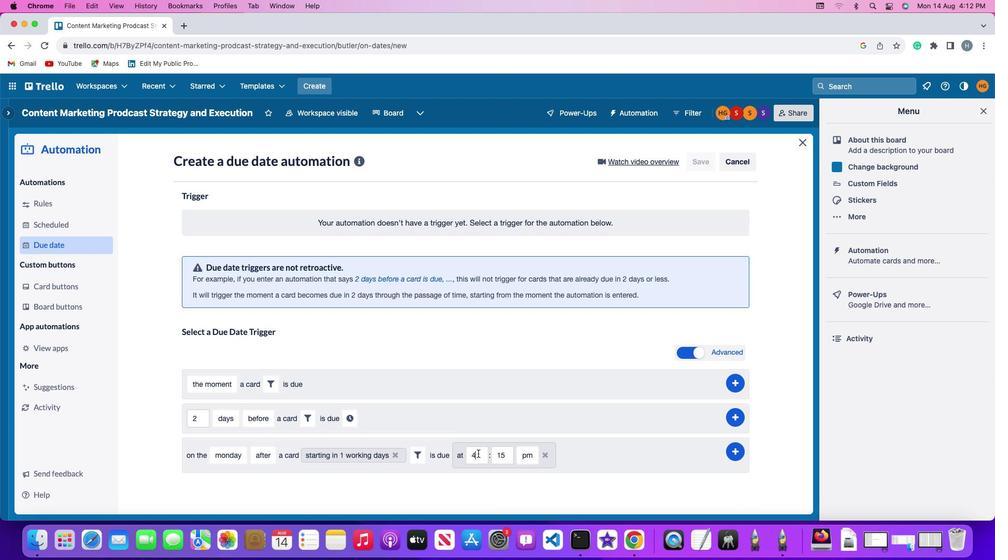 
Action: Mouse pressed left at (478, 453)
Screenshot: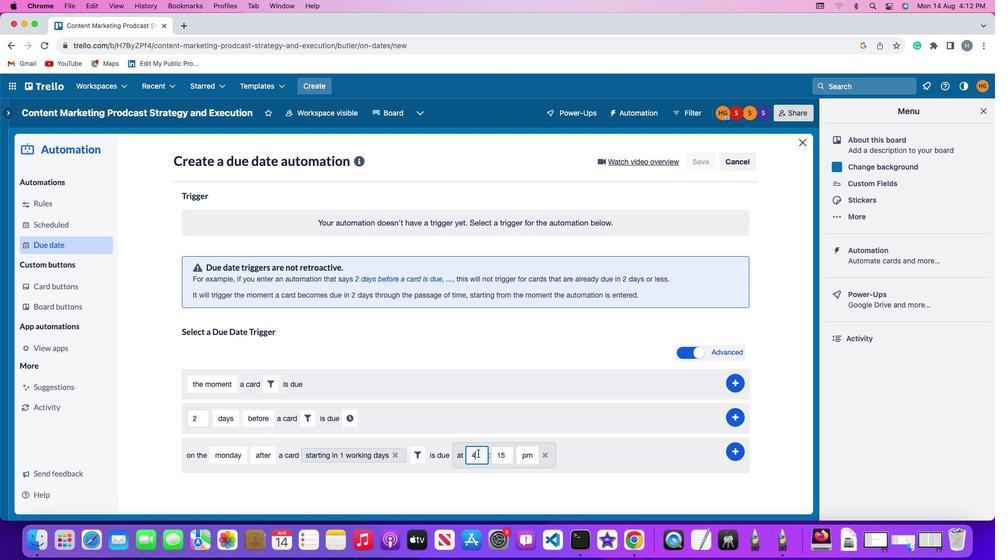 
Action: Key pressed Key.backspace'1'
Screenshot: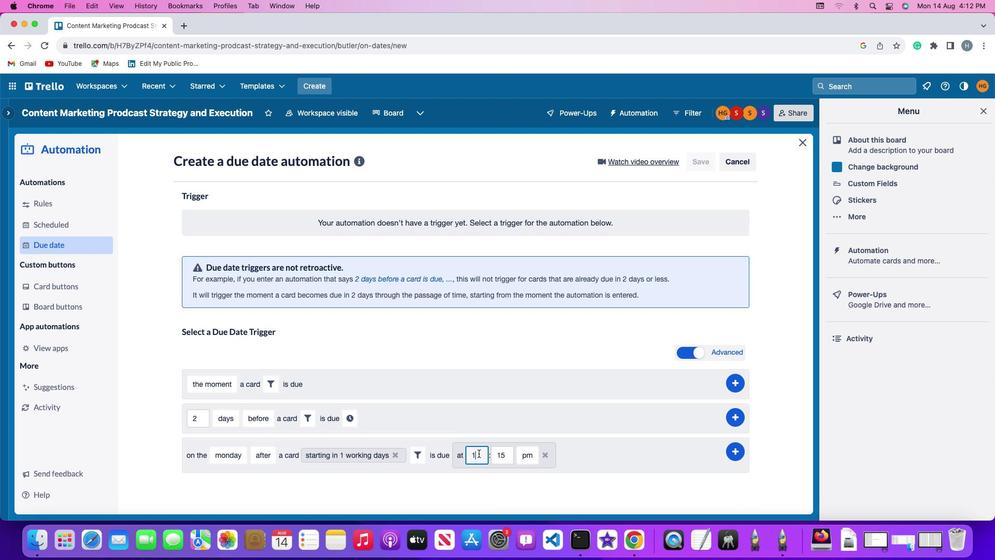 
Action: Mouse moved to (479, 453)
Screenshot: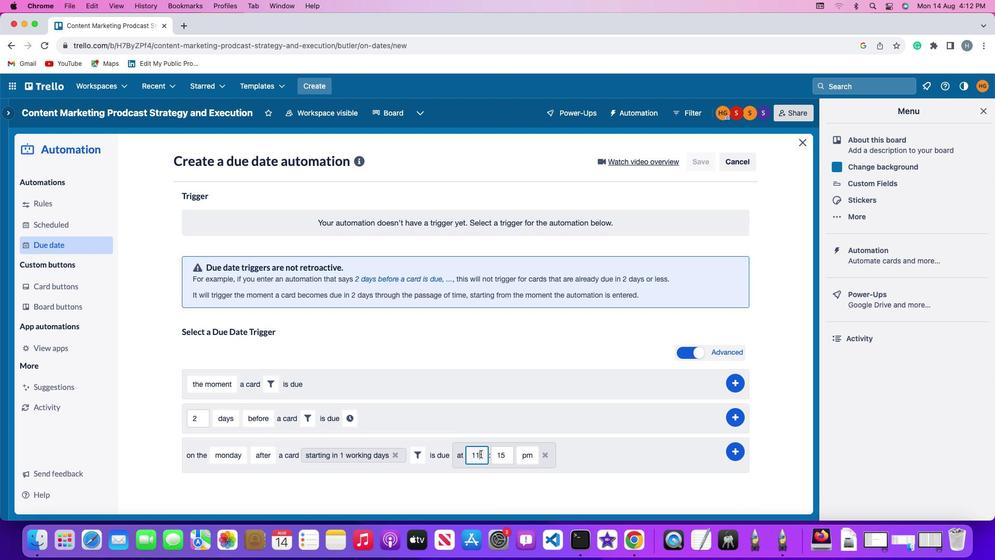 
Action: Key pressed '1'
Screenshot: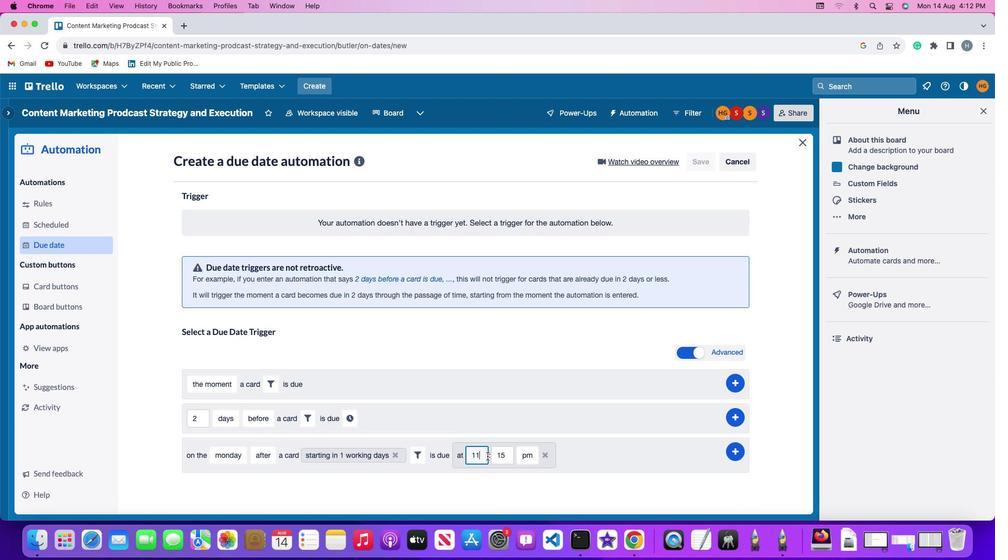 
Action: Mouse moved to (503, 454)
Screenshot: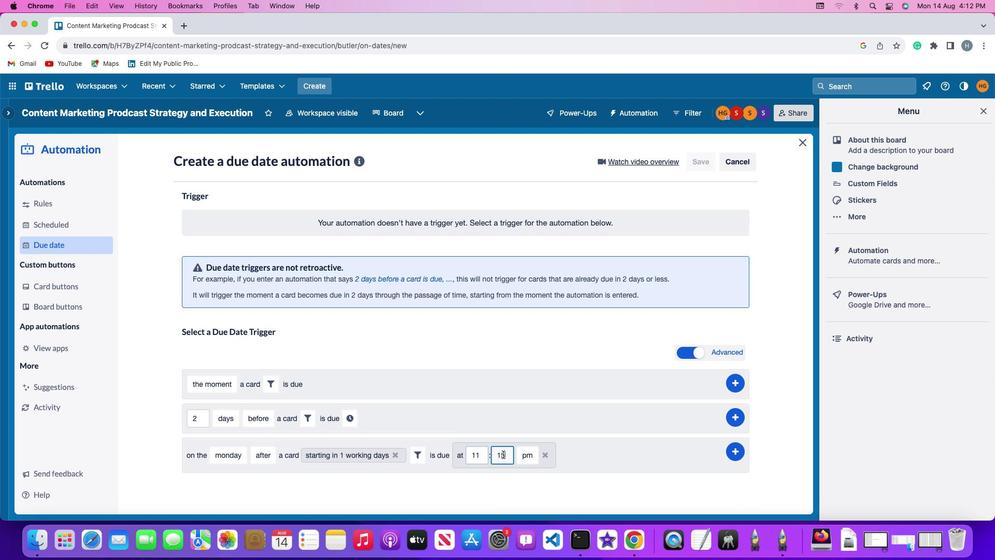 
Action: Mouse pressed left at (503, 454)
Screenshot: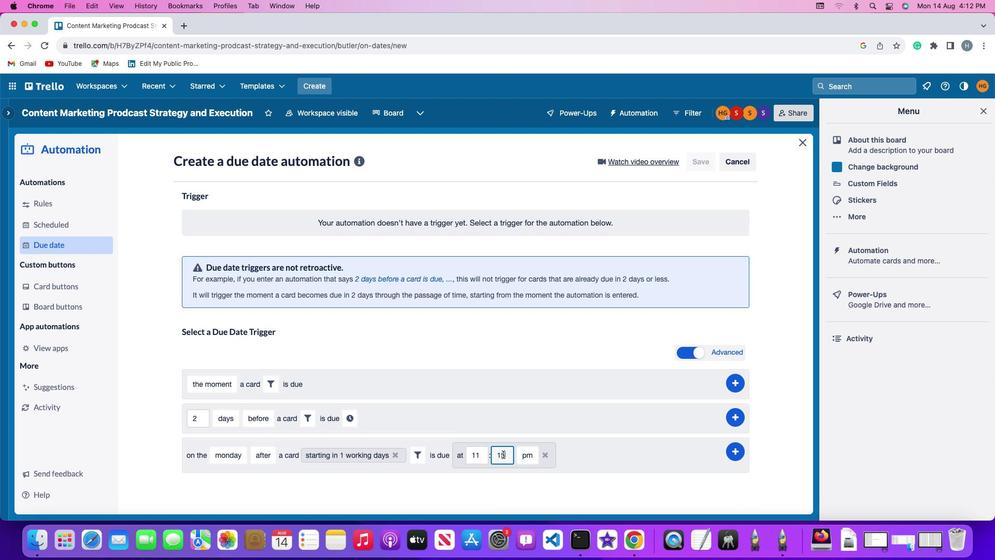 
Action: Key pressed Key.backspaceKey.backspace
Screenshot: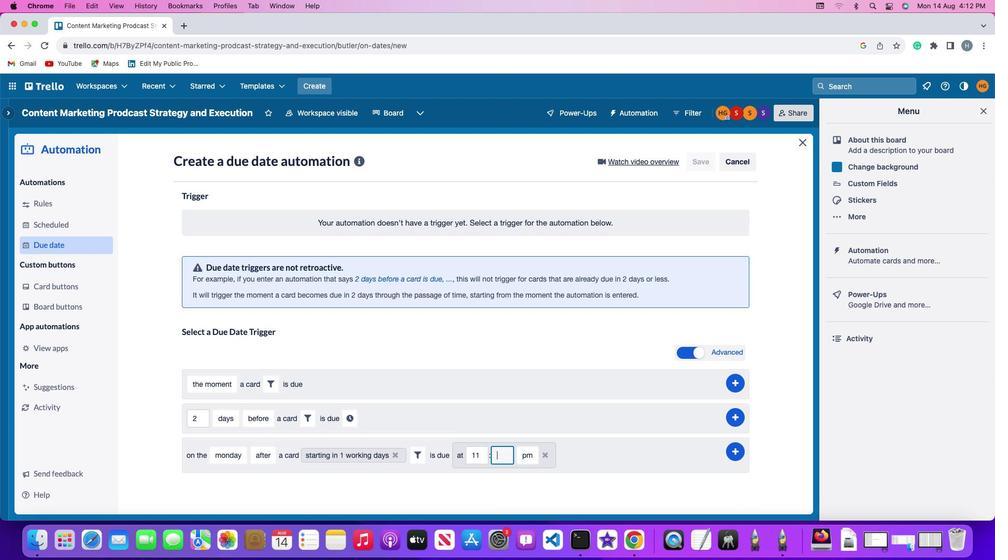 
Action: Mouse moved to (504, 454)
Screenshot: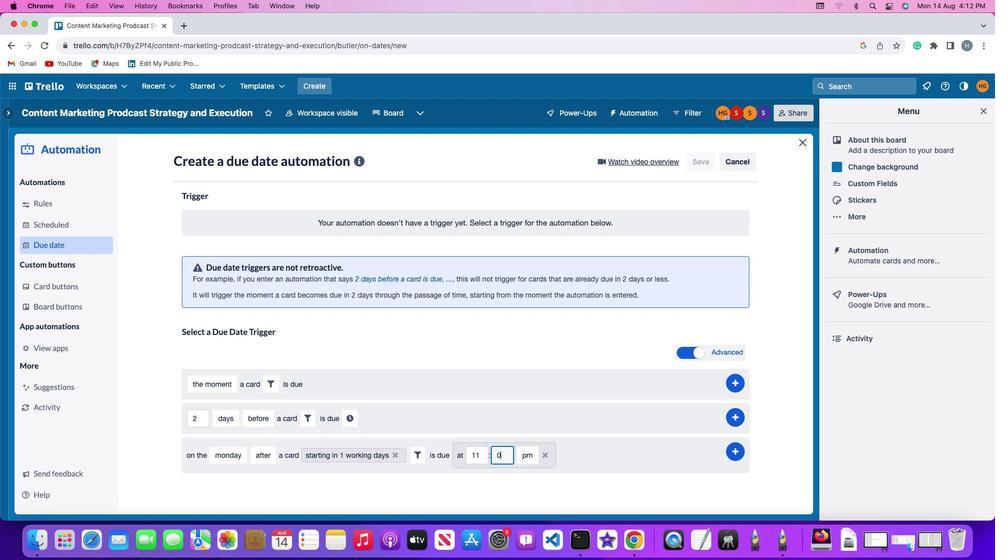 
Action: Key pressed '0''0'
Screenshot: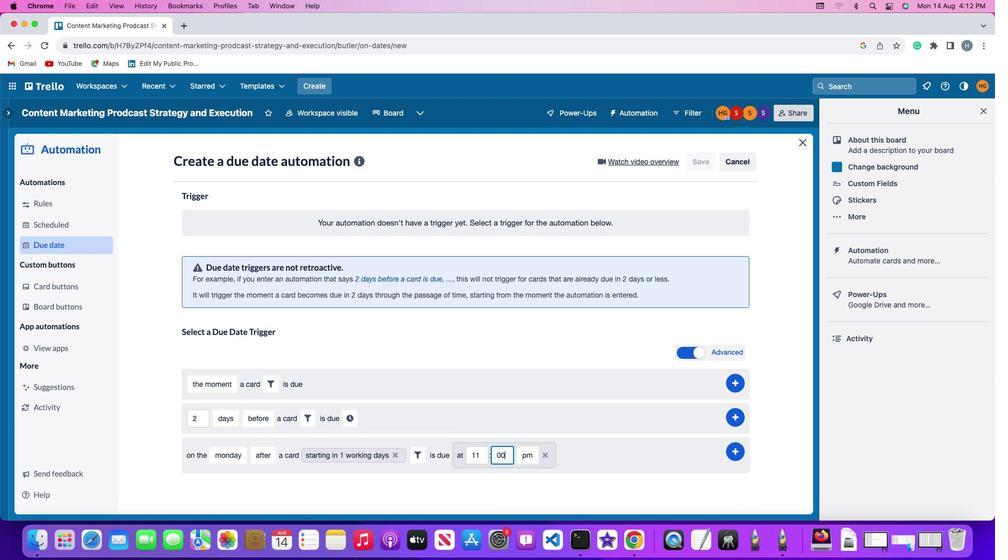 
Action: Mouse moved to (523, 454)
Screenshot: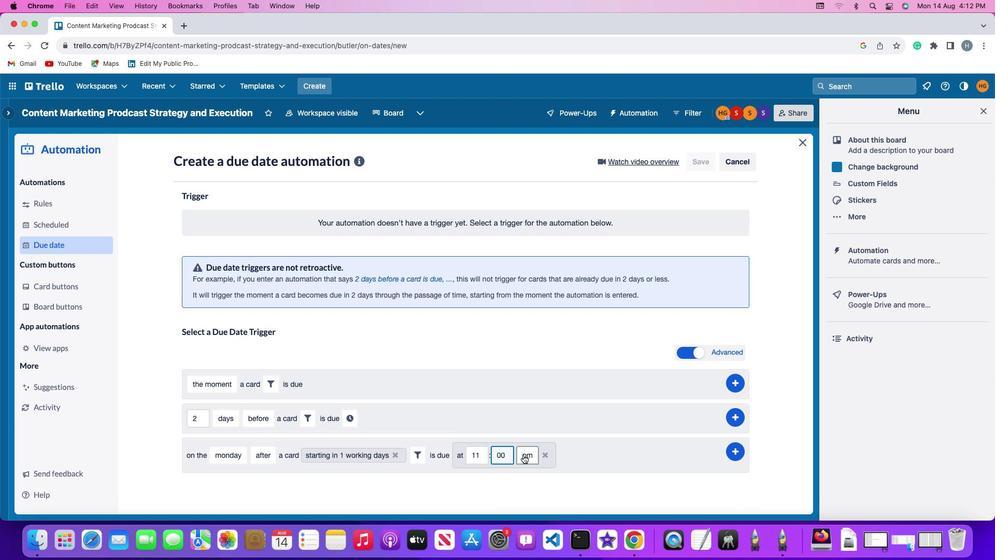 
Action: Mouse pressed left at (523, 454)
Screenshot: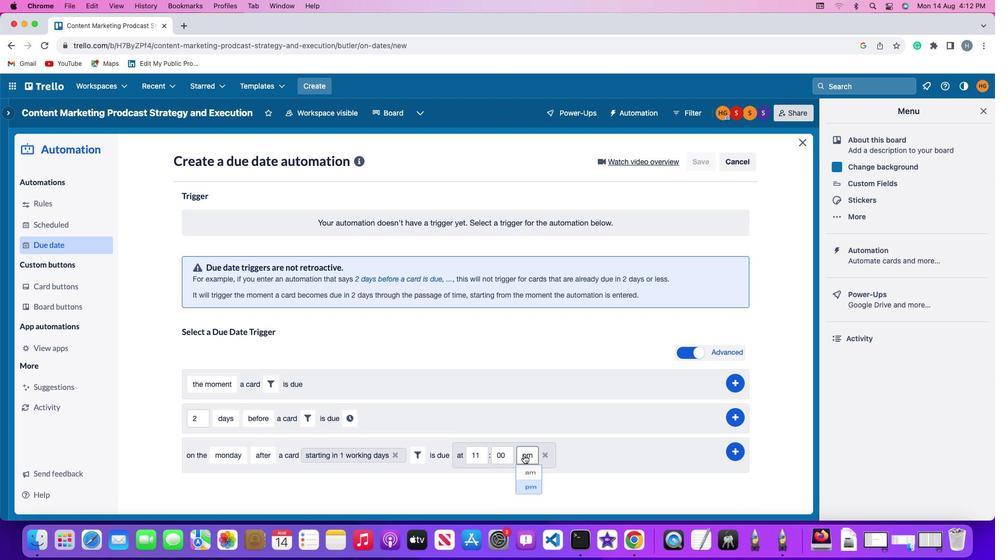 
Action: Mouse moved to (527, 467)
Screenshot: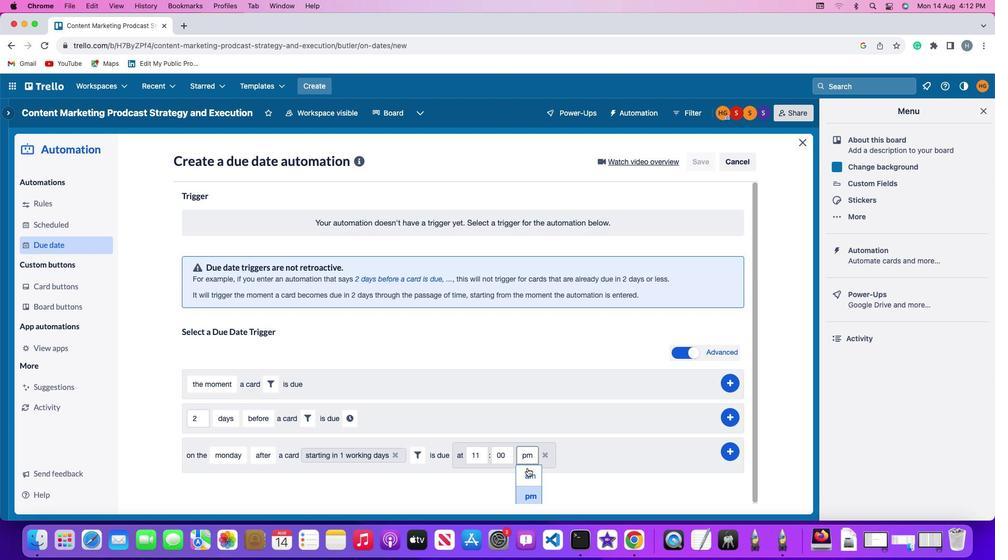 
Action: Mouse pressed left at (527, 467)
Screenshot: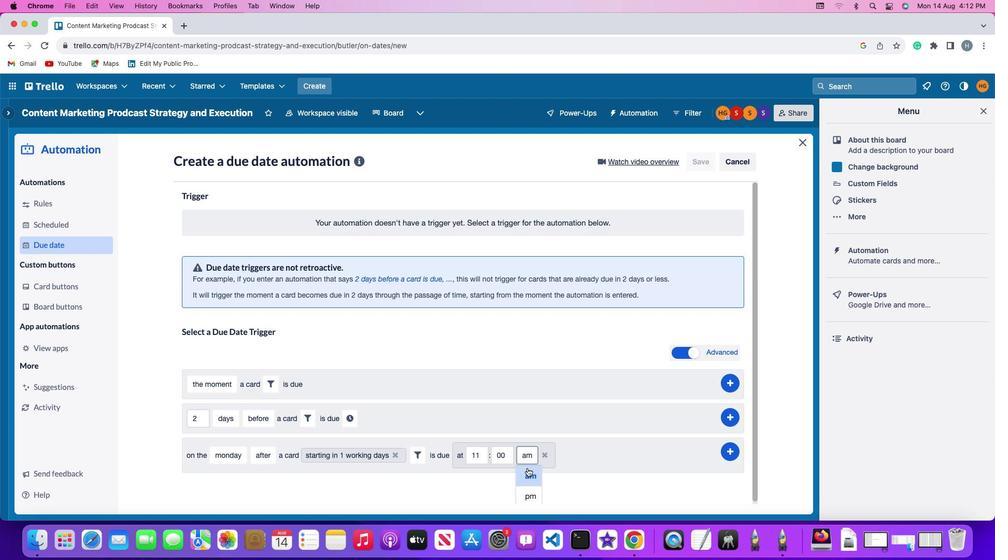 
Action: Mouse moved to (740, 447)
Screenshot: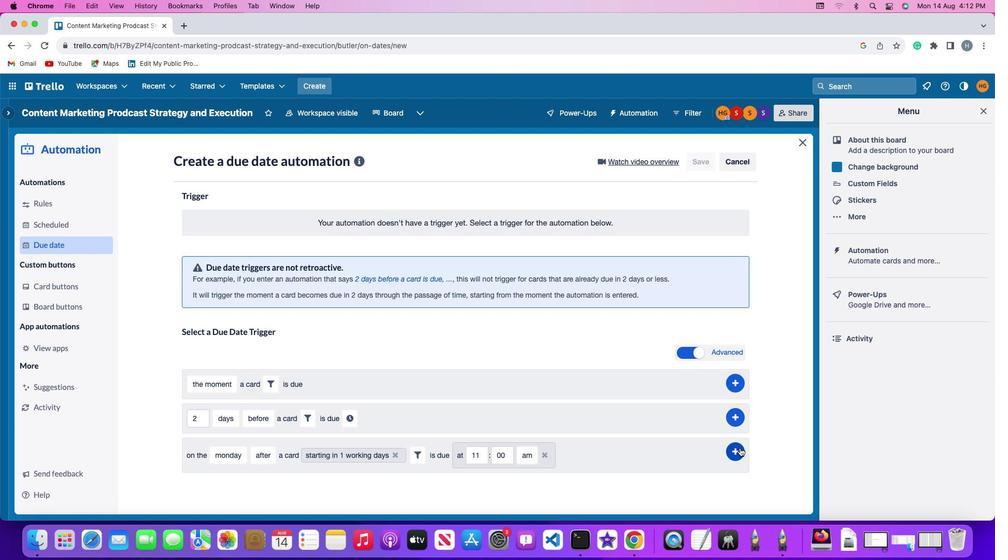 
Action: Mouse pressed left at (740, 447)
Screenshot: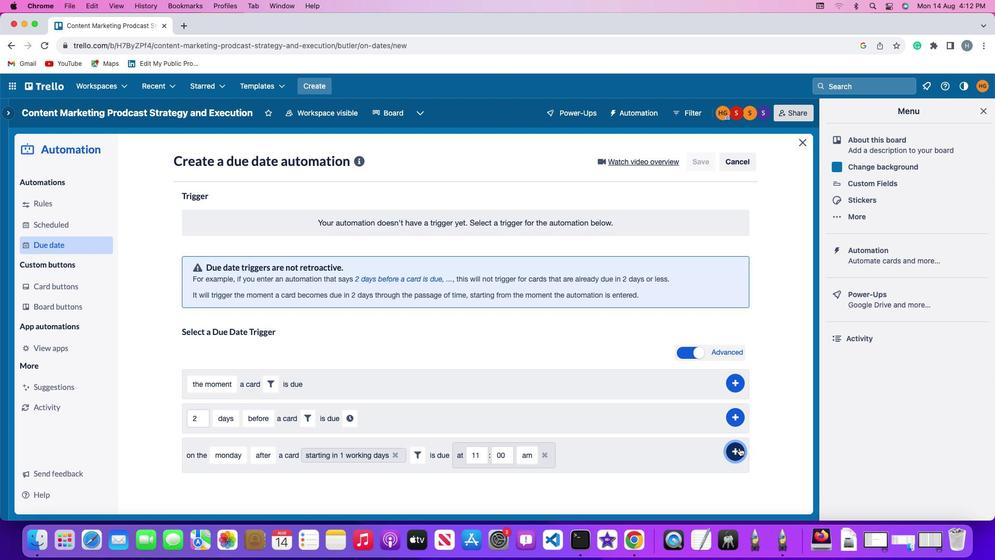 
Action: Mouse moved to (767, 337)
Screenshot: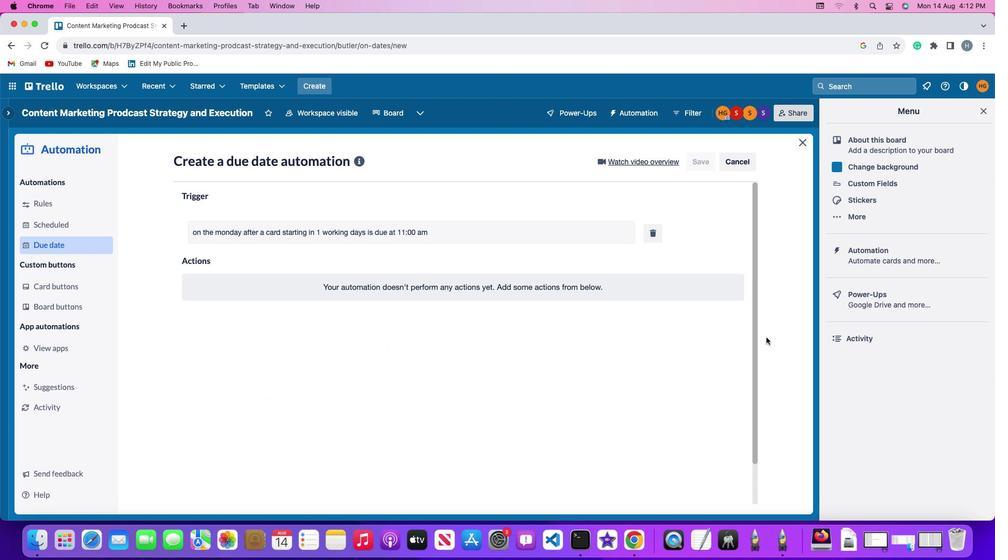 
